 Task: Look for space in Kissidougou, Guinea from 1st June, 2023 to 9th June, 2023 for 6 adults in price range Rs.6000 to Rs.12000. Place can be entire place with 3 bedrooms having 3 beds and 3 bathrooms. Property type can be house, flat, guest house. Booking option can be shelf check-in. Required host language is English.
Action: Mouse moved to (566, 75)
Screenshot: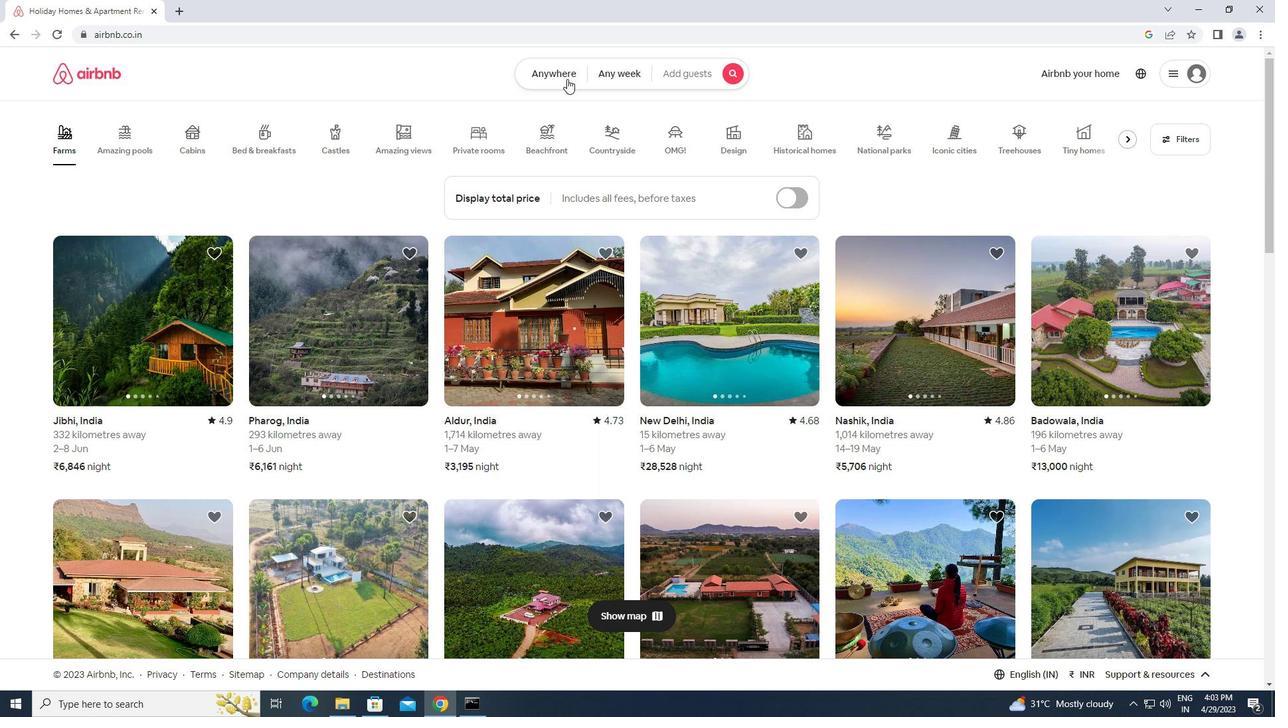 
Action: Mouse pressed left at (566, 75)
Screenshot: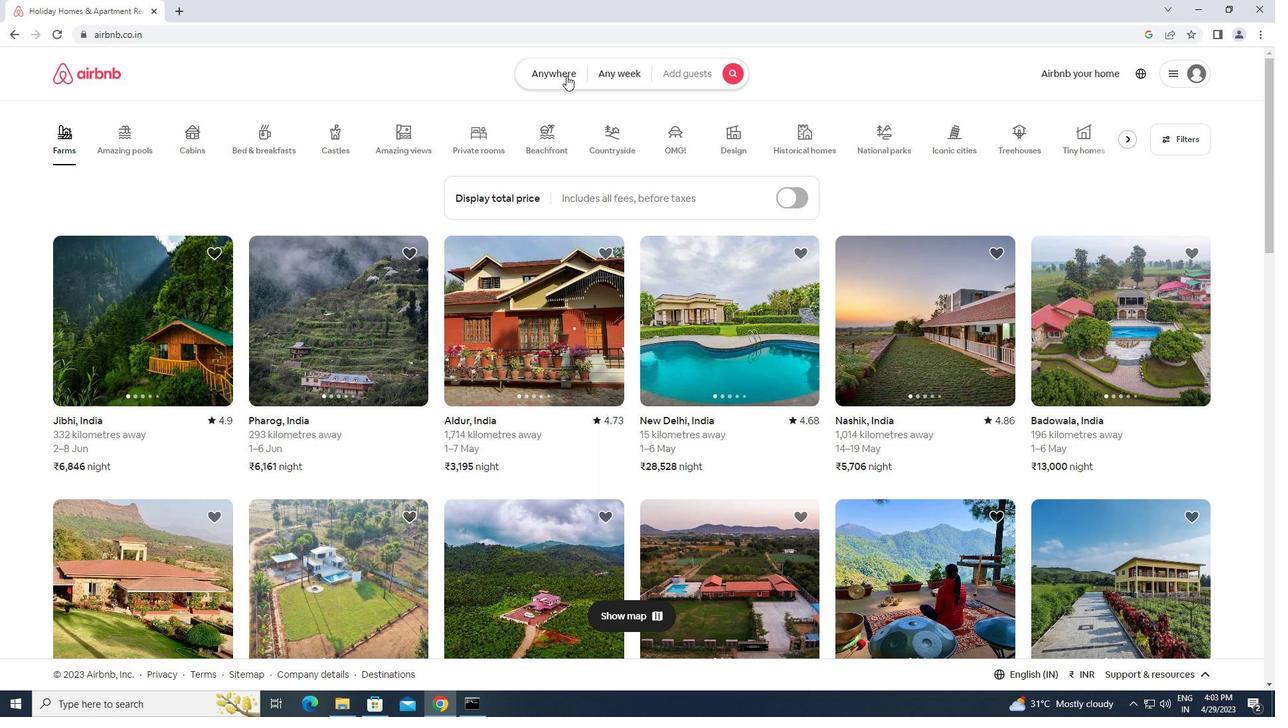 
Action: Mouse moved to (540, 112)
Screenshot: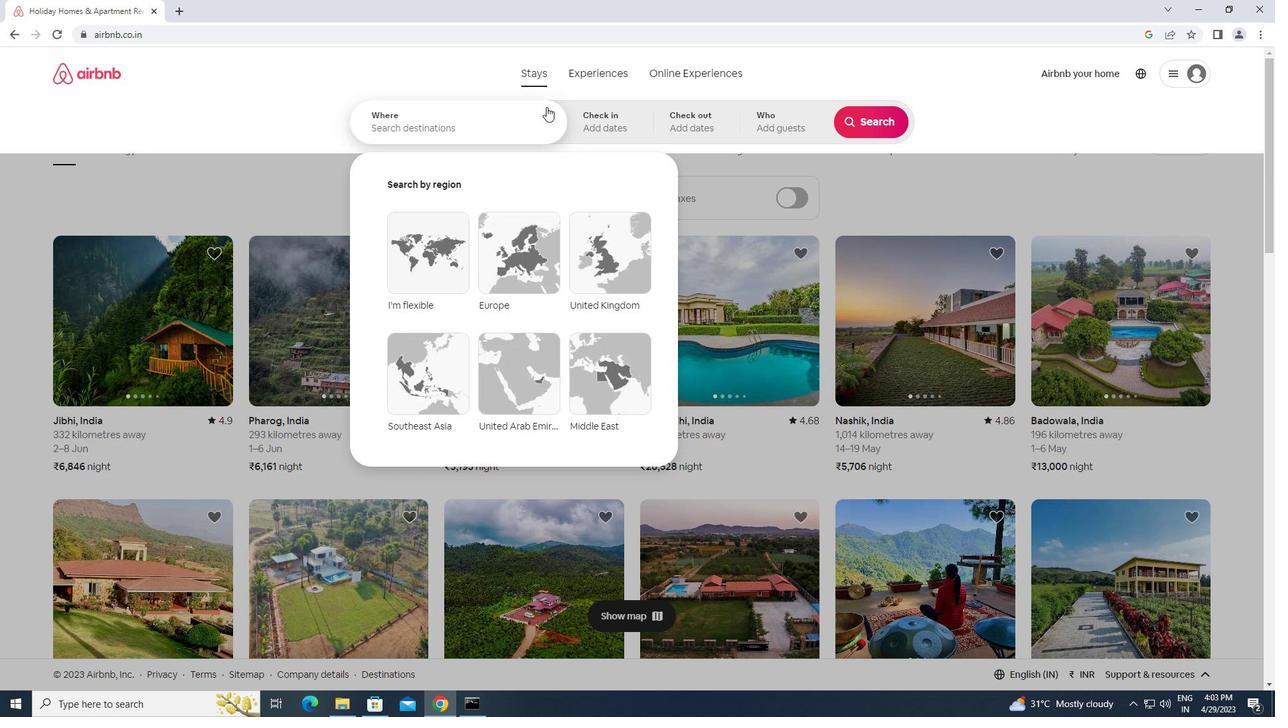 
Action: Mouse pressed left at (540, 112)
Screenshot: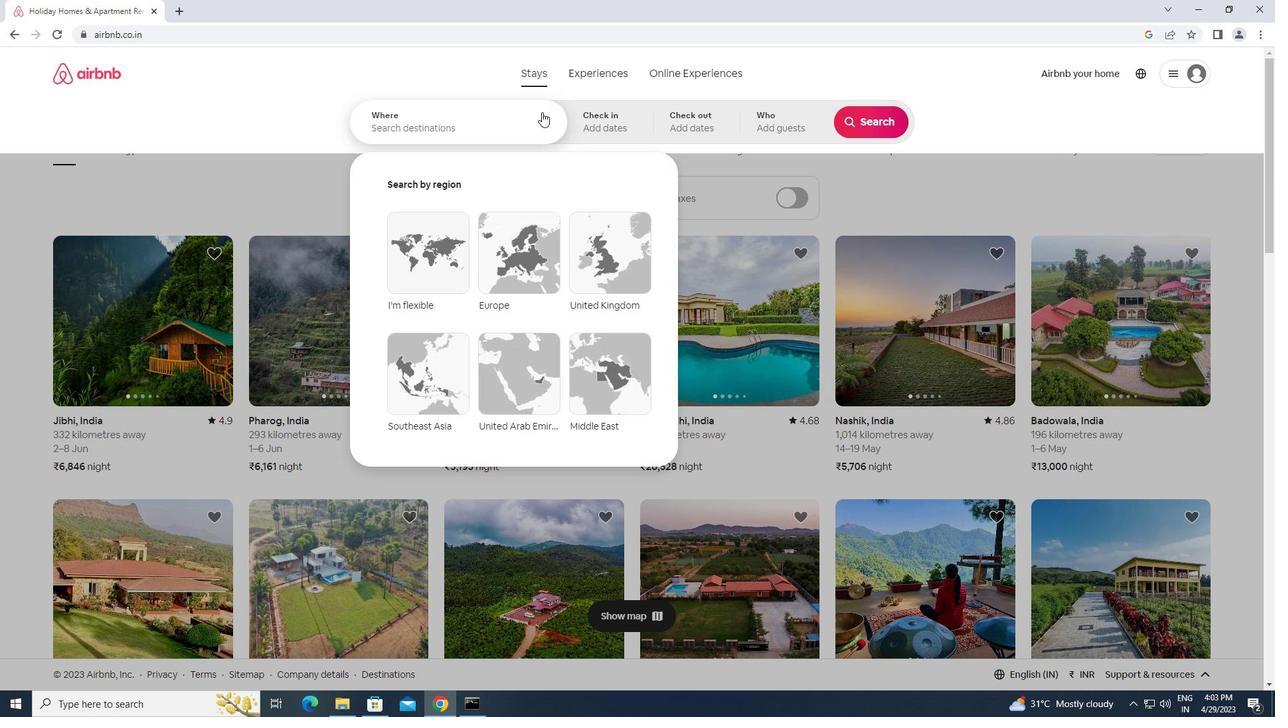 
Action: Key pressed k<Key.caps_lock>issidougou,<Key.space><Key.caps_lock>g<Key.caps_lock>uinea<Key.enter>
Screenshot: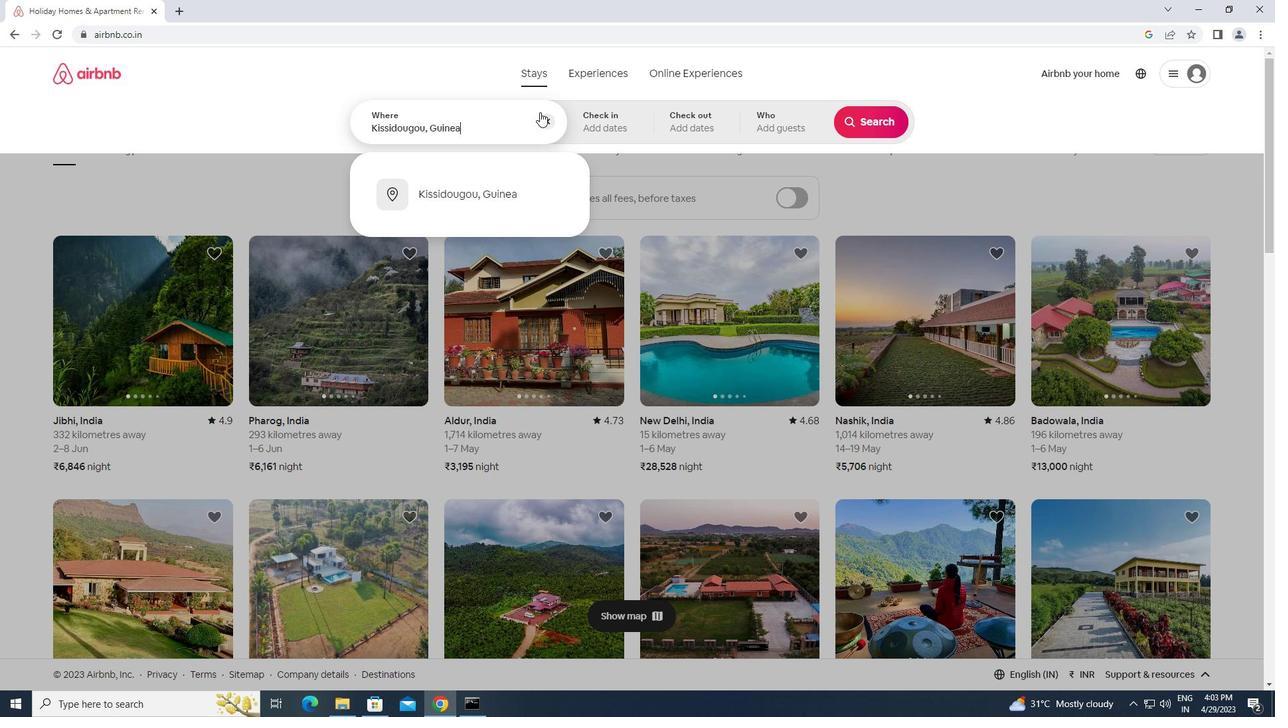 
Action: Mouse moved to (869, 225)
Screenshot: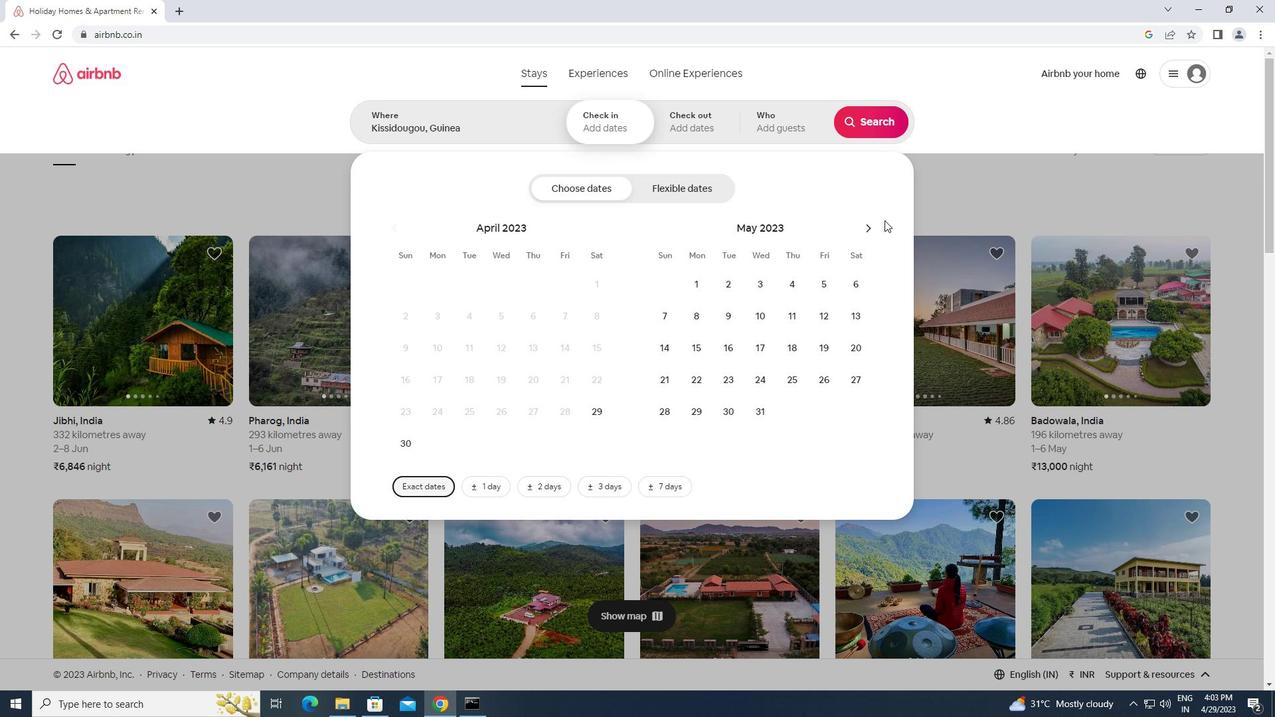 
Action: Mouse pressed left at (869, 225)
Screenshot: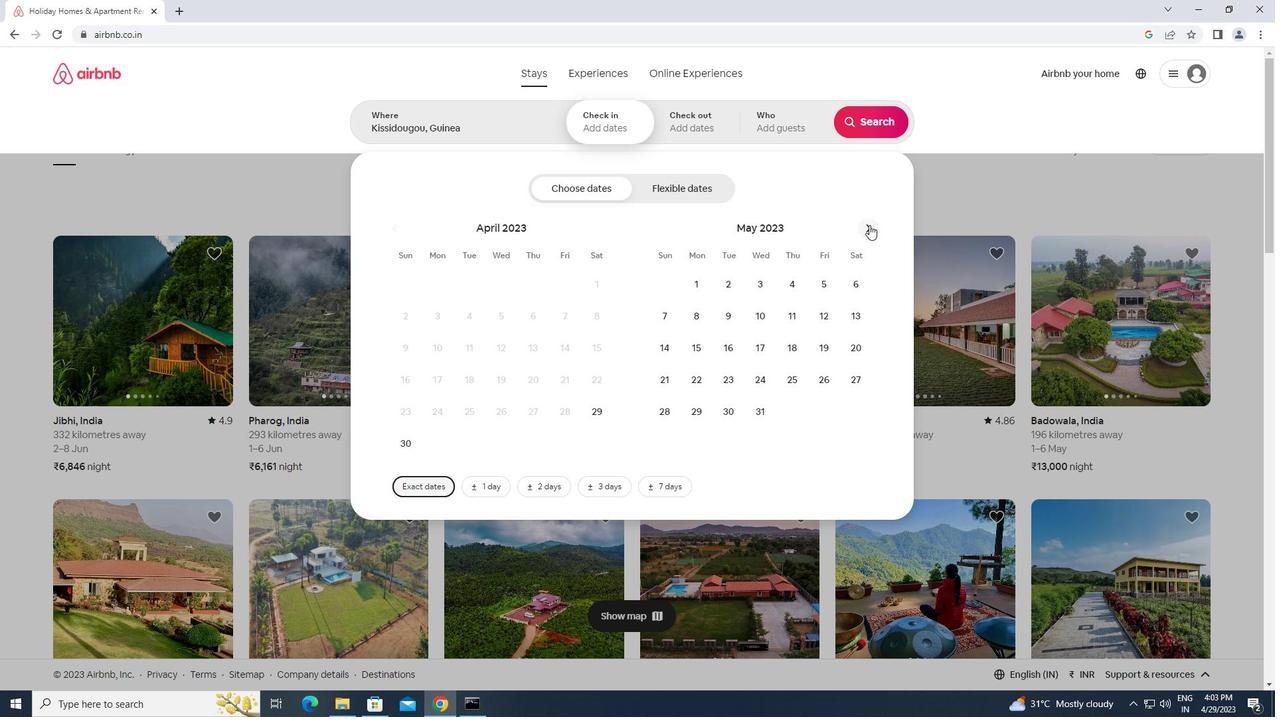 
Action: Mouse moved to (792, 276)
Screenshot: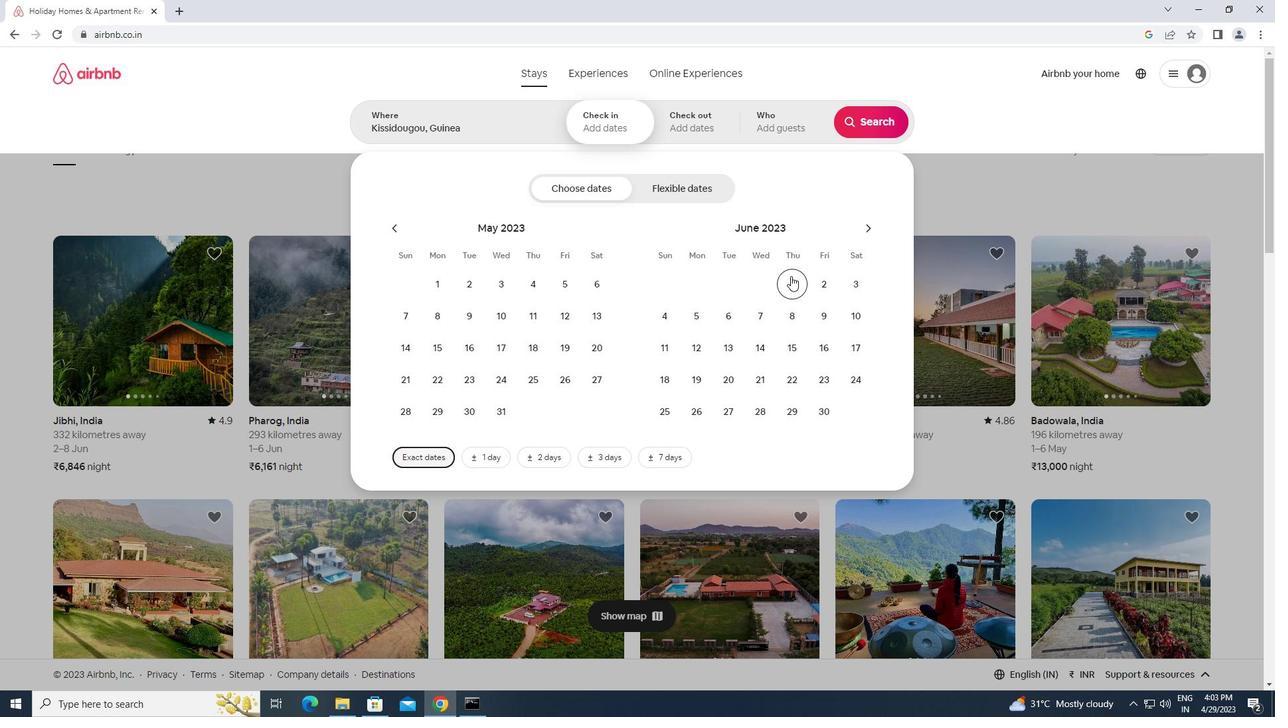 
Action: Mouse pressed left at (792, 276)
Screenshot: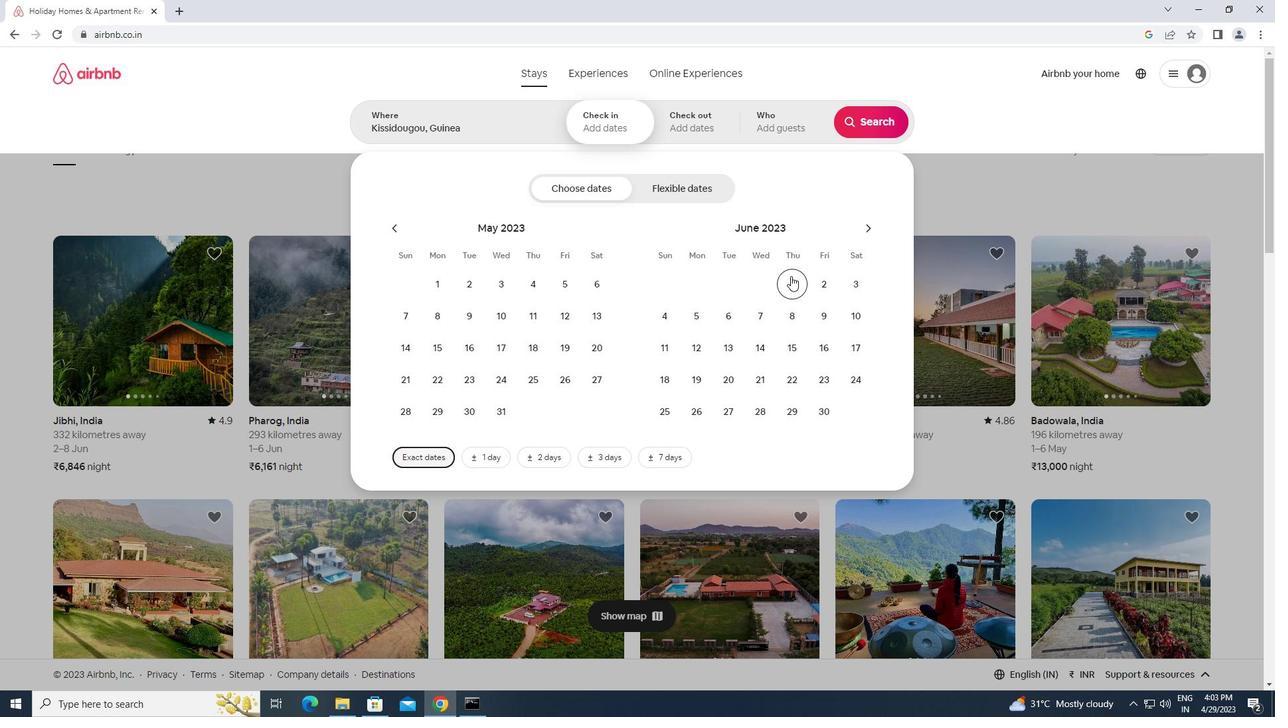 
Action: Mouse moved to (827, 316)
Screenshot: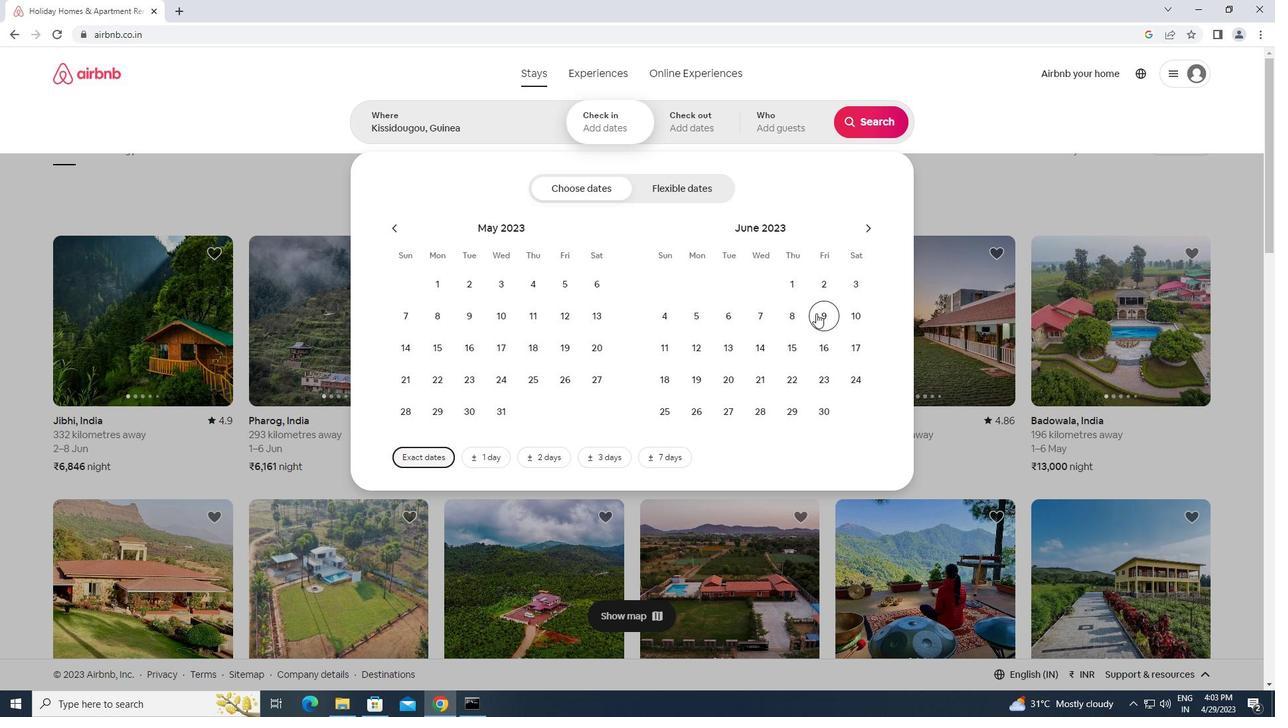 
Action: Mouse pressed left at (827, 316)
Screenshot: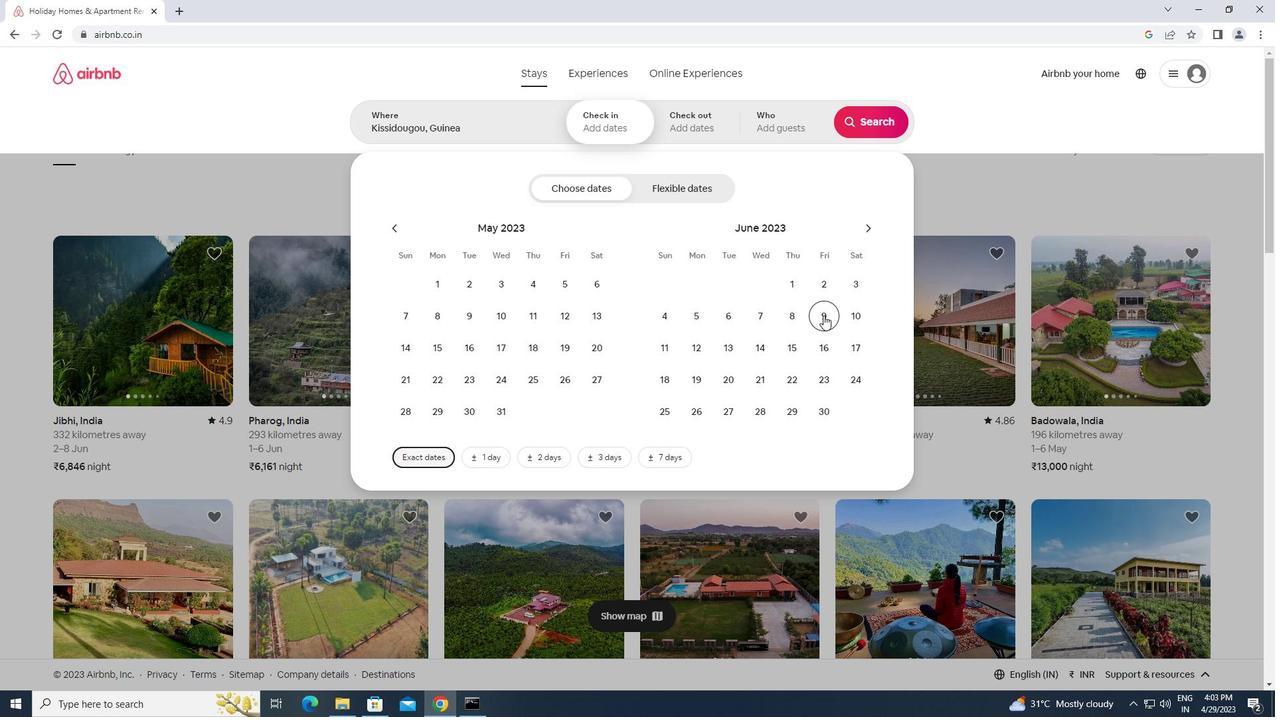 
Action: Mouse moved to (800, 279)
Screenshot: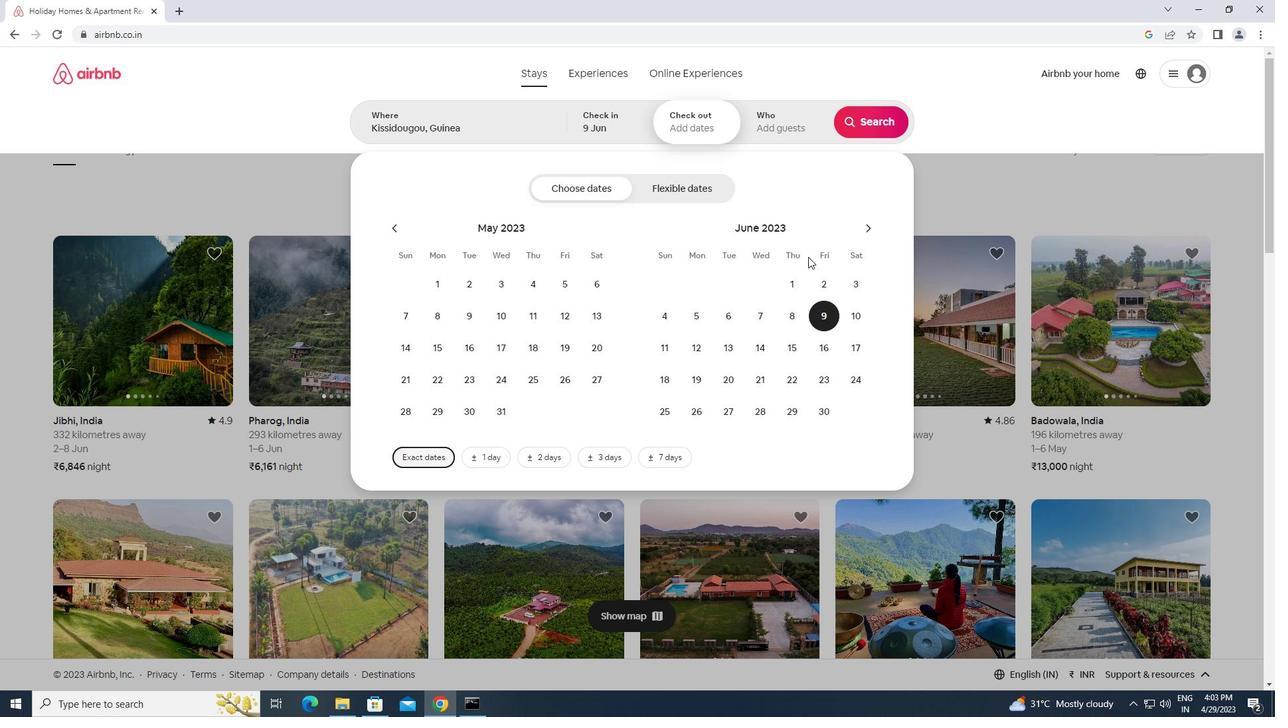 
Action: Mouse pressed left at (800, 279)
Screenshot: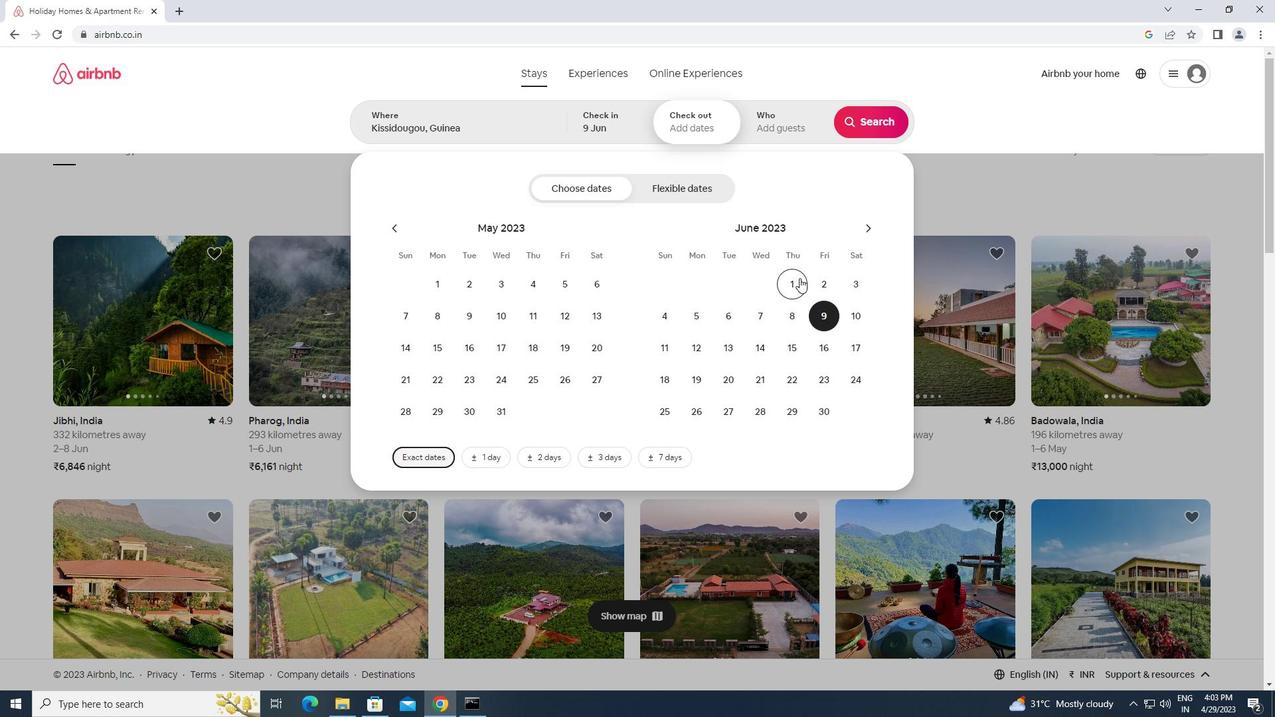 
Action: Mouse moved to (818, 318)
Screenshot: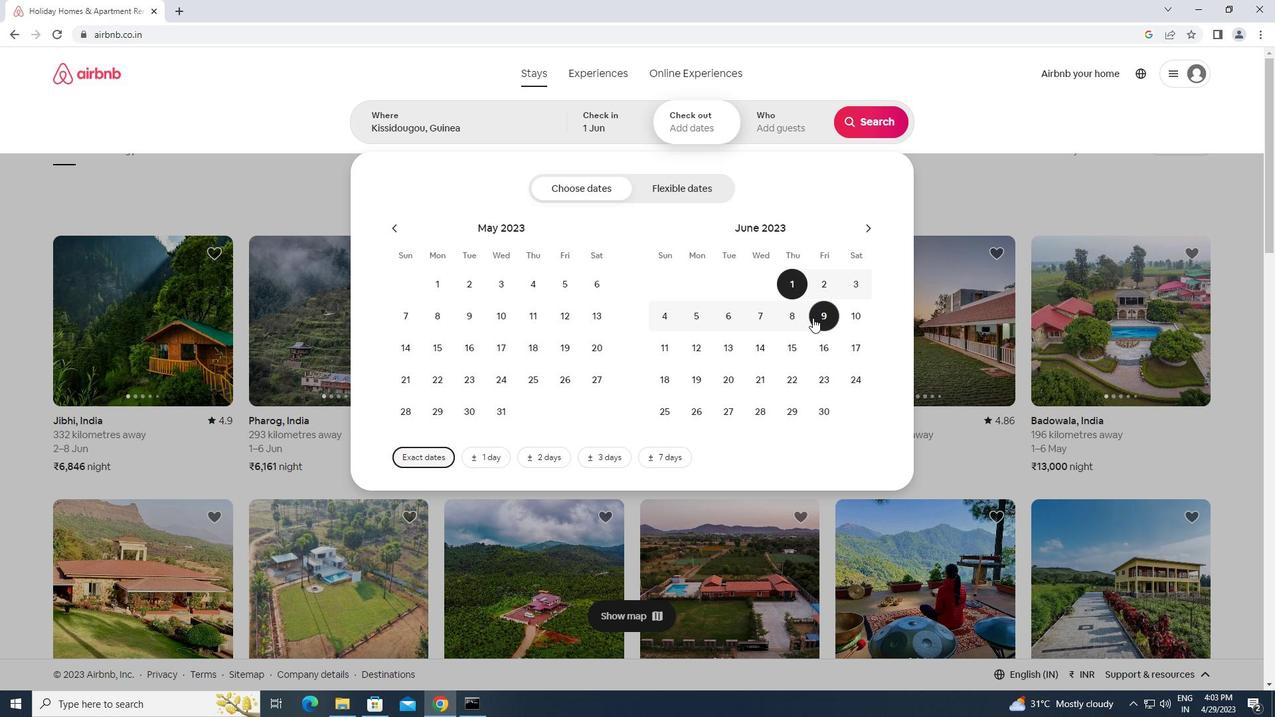 
Action: Mouse pressed left at (818, 318)
Screenshot: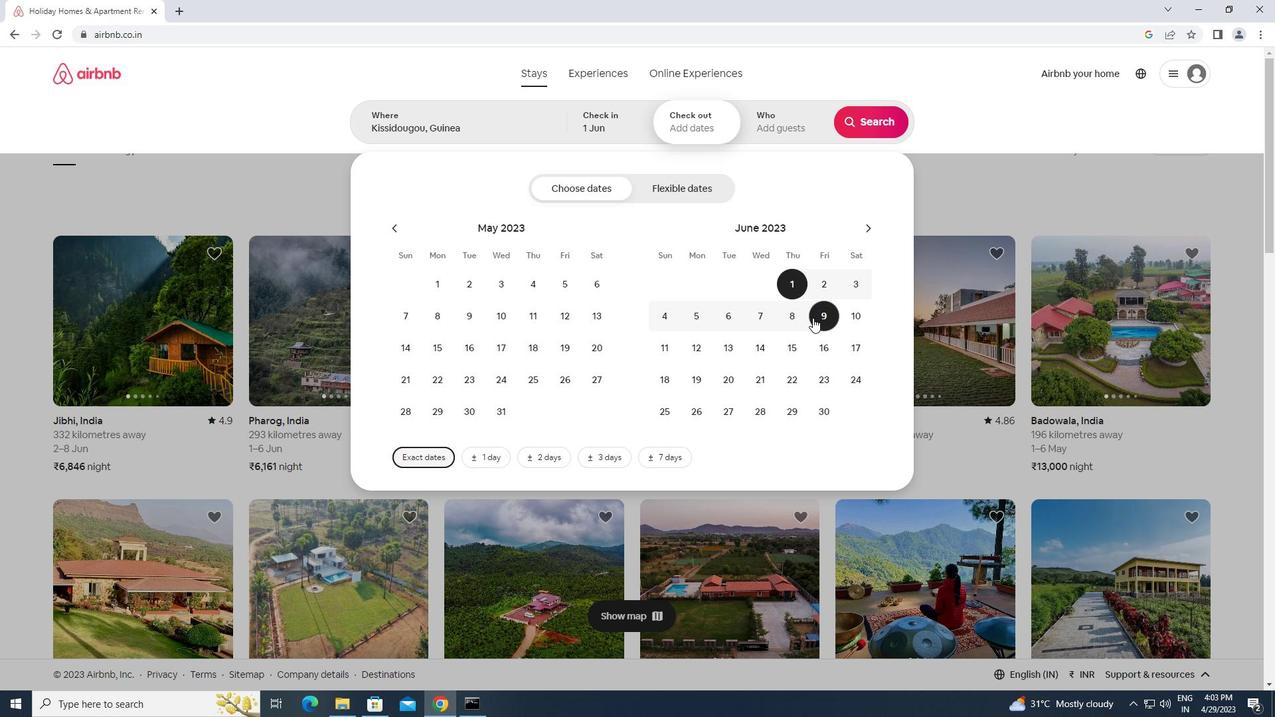 
Action: Mouse moved to (802, 126)
Screenshot: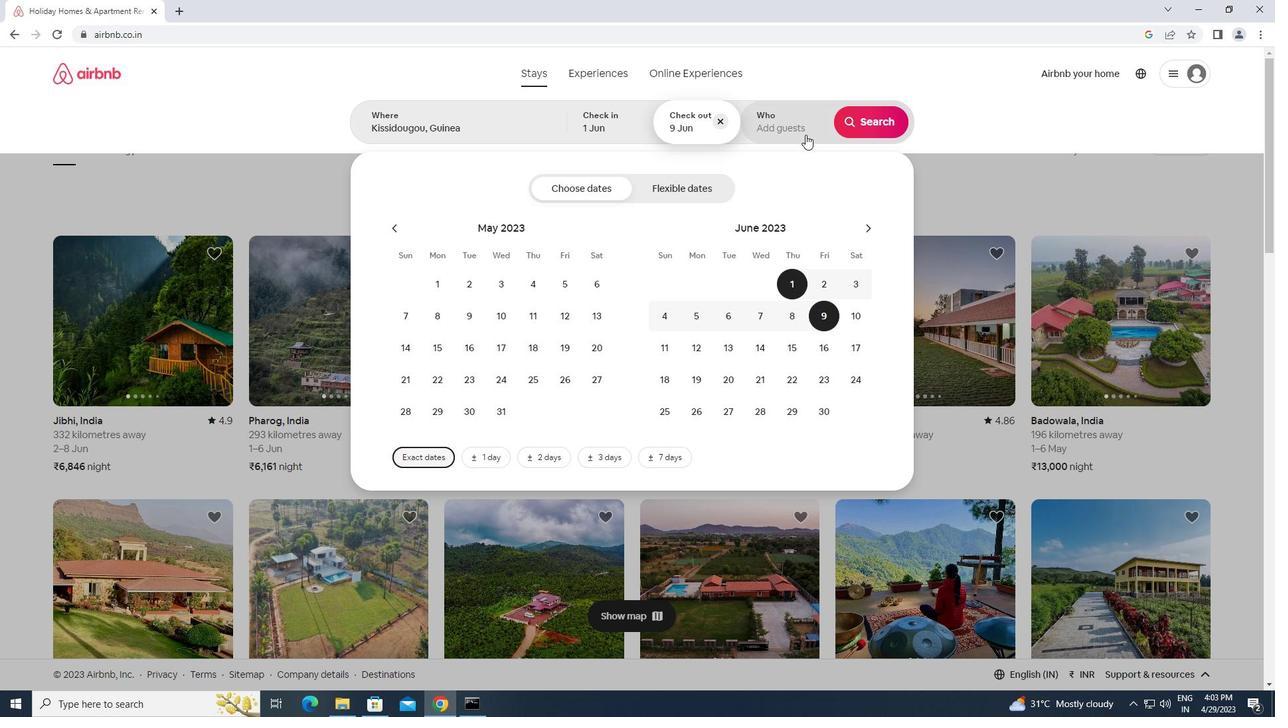 
Action: Mouse pressed left at (802, 126)
Screenshot: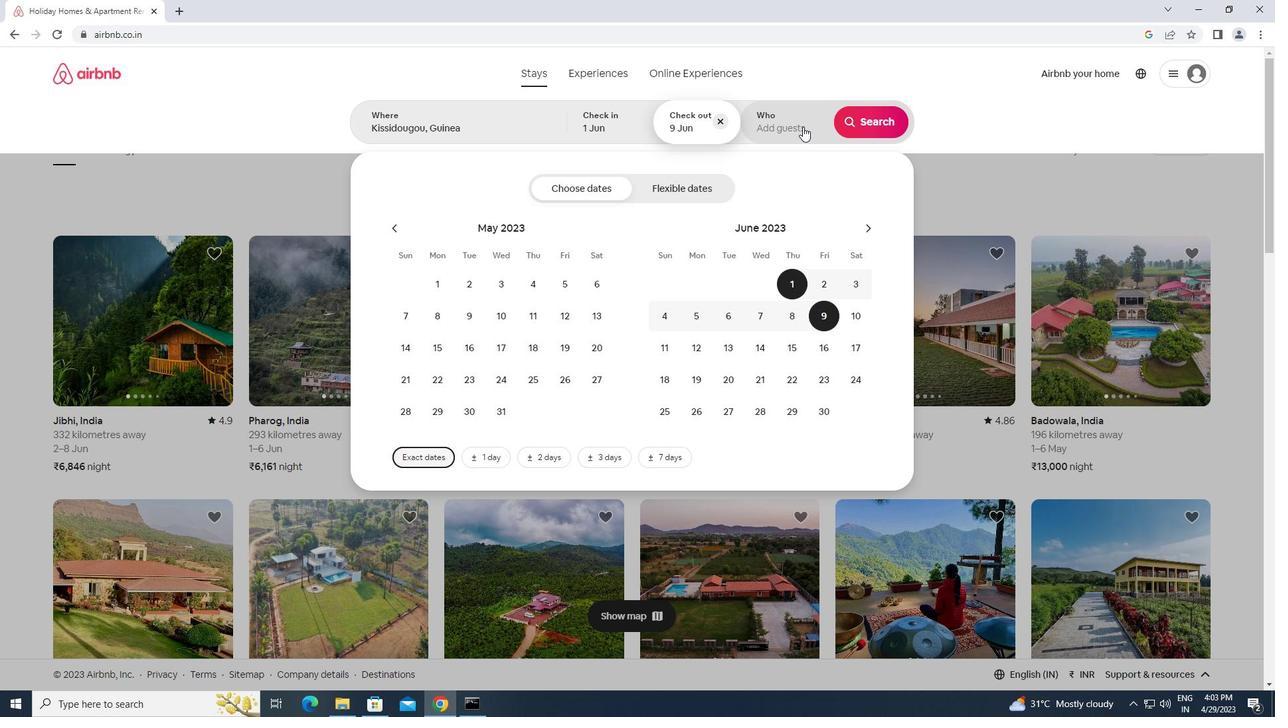 
Action: Mouse moved to (881, 192)
Screenshot: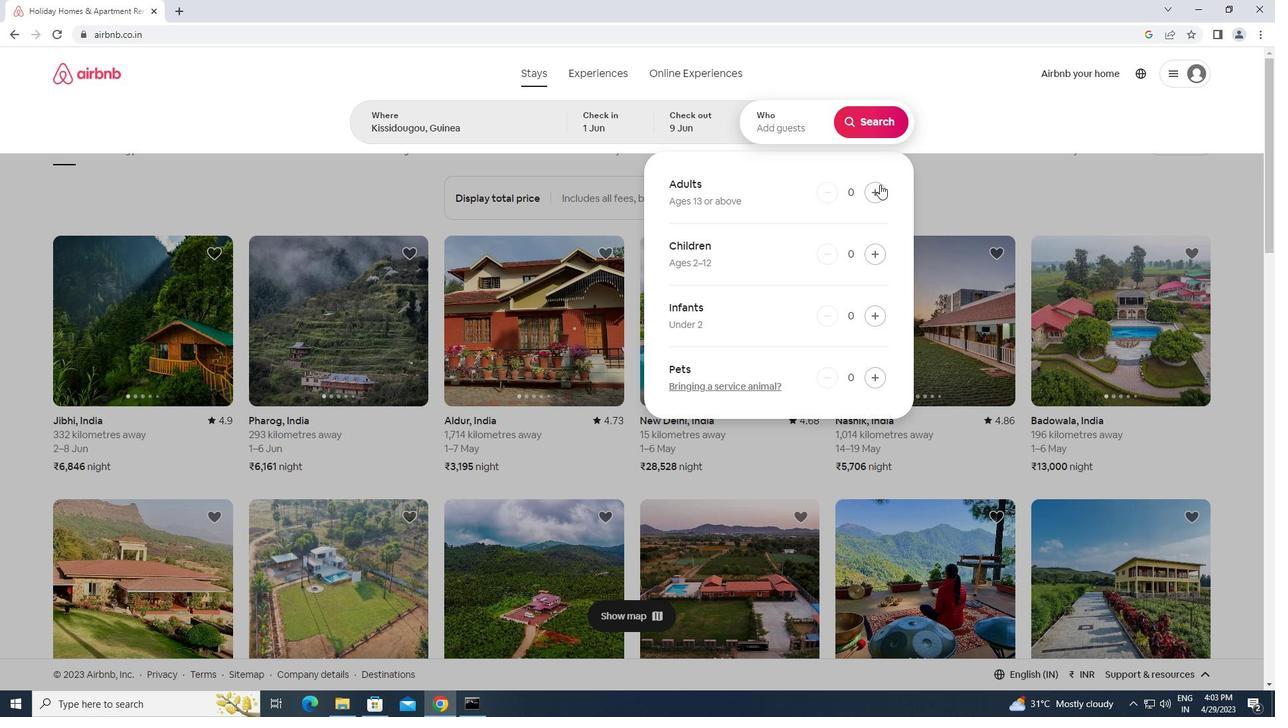 
Action: Mouse pressed left at (881, 192)
Screenshot: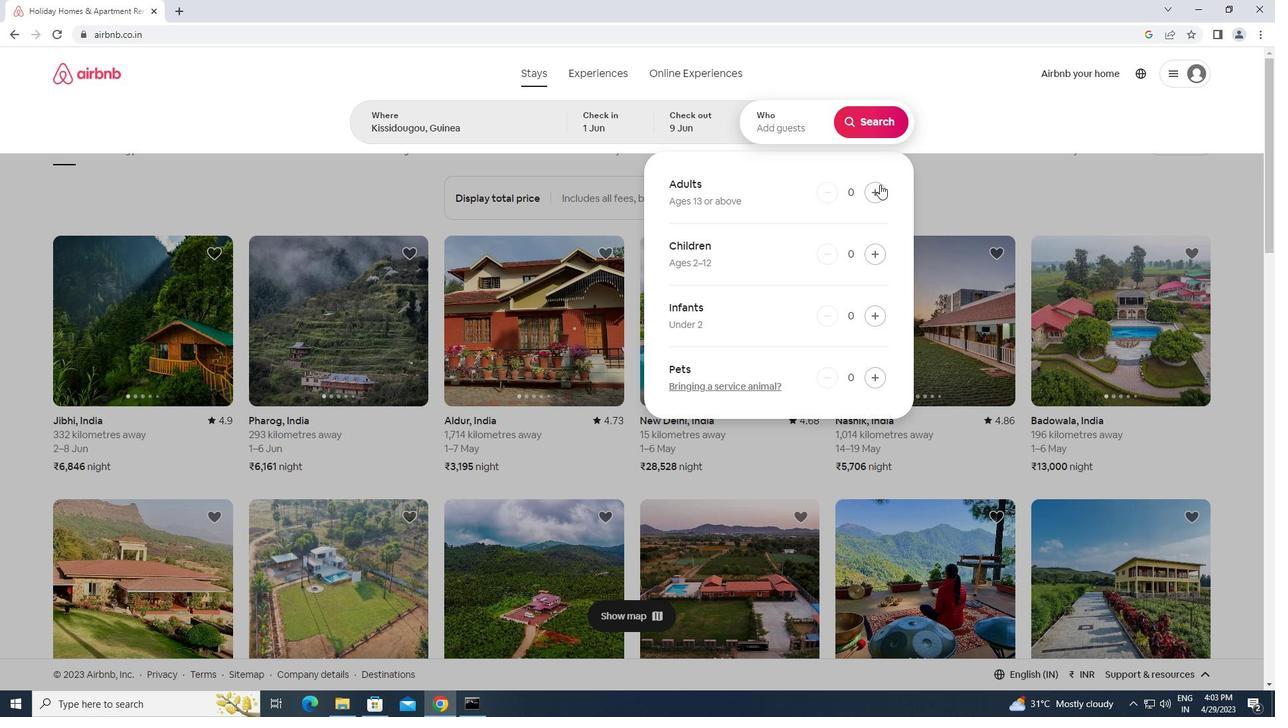 
Action: Mouse pressed left at (881, 192)
Screenshot: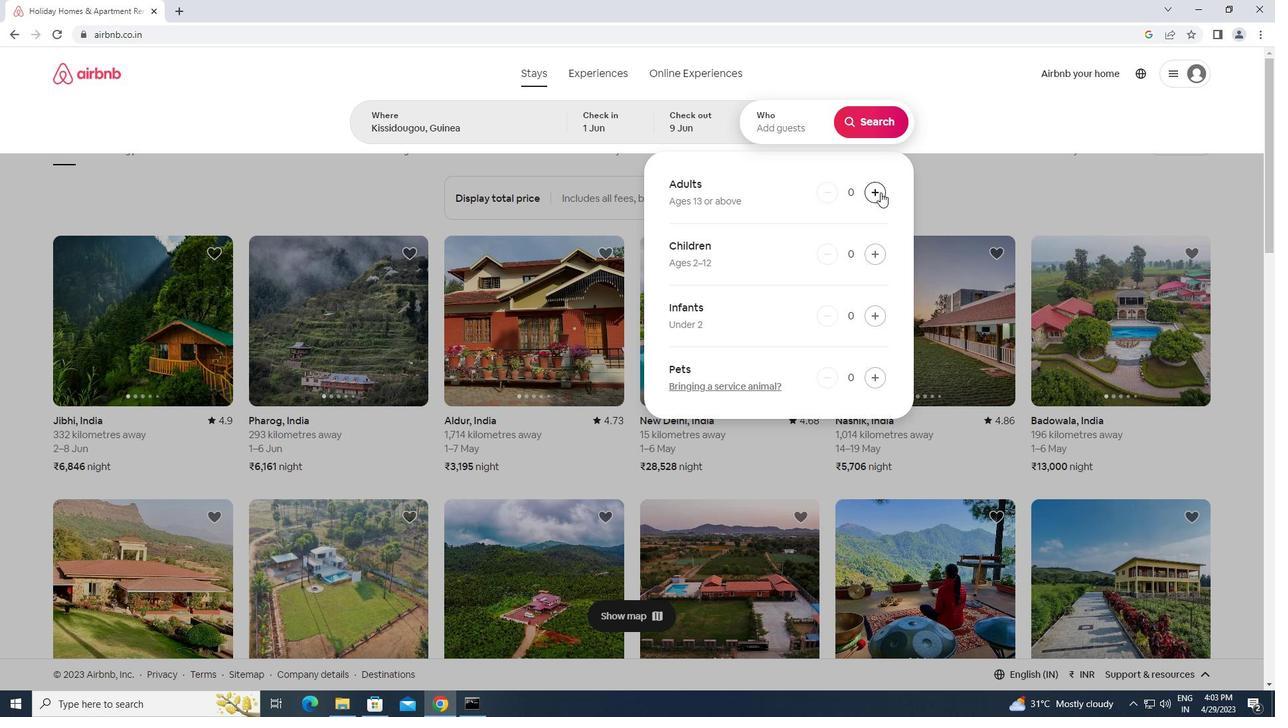 
Action: Mouse moved to (881, 193)
Screenshot: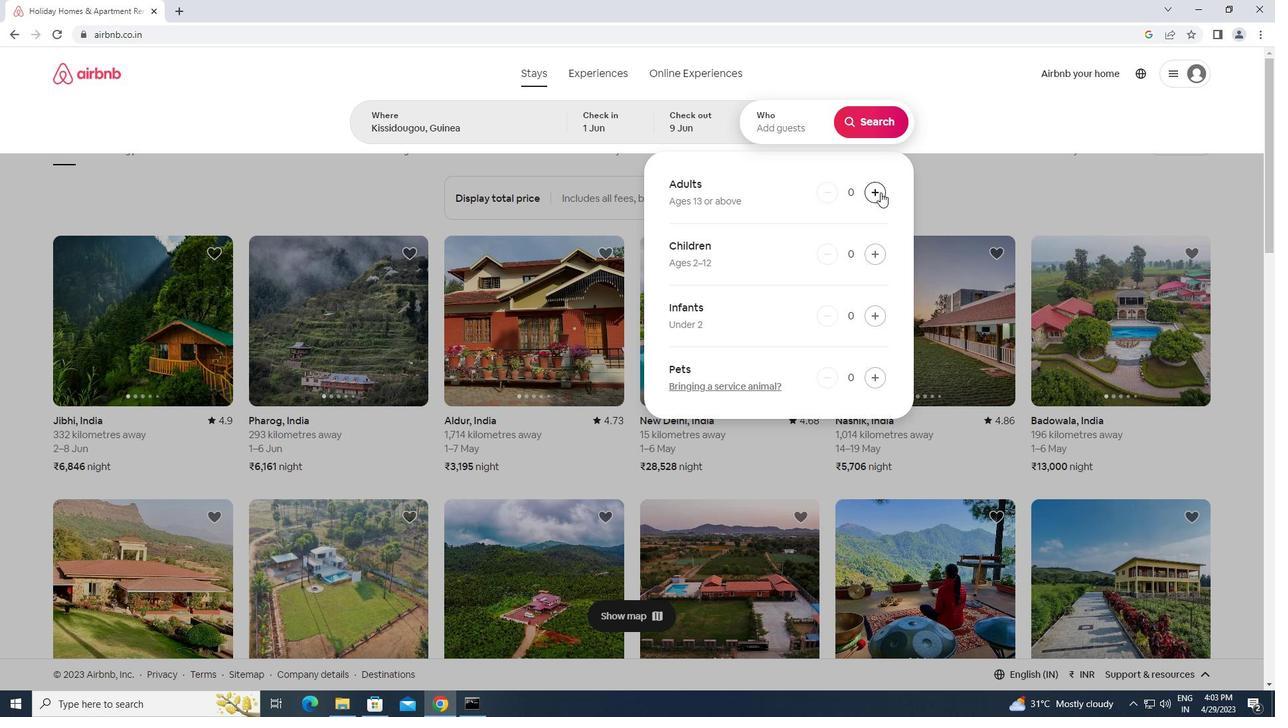 
Action: Mouse pressed left at (881, 193)
Screenshot: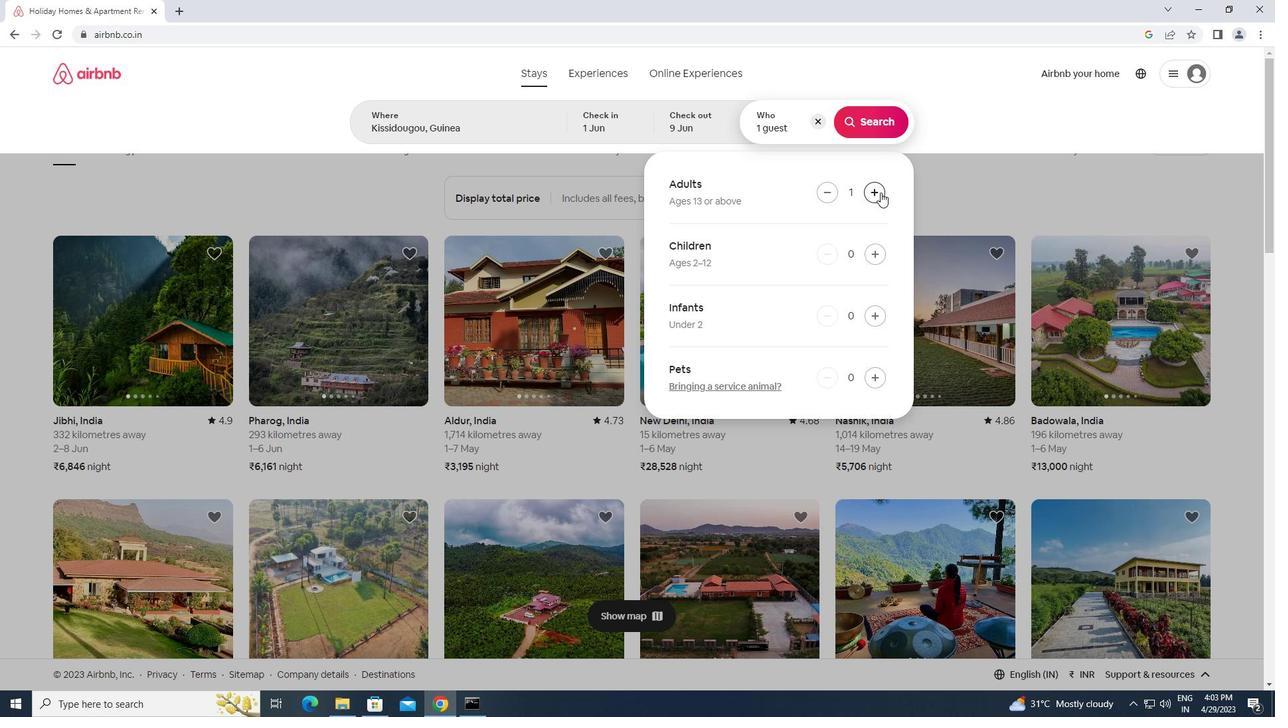 
Action: Mouse pressed left at (881, 193)
Screenshot: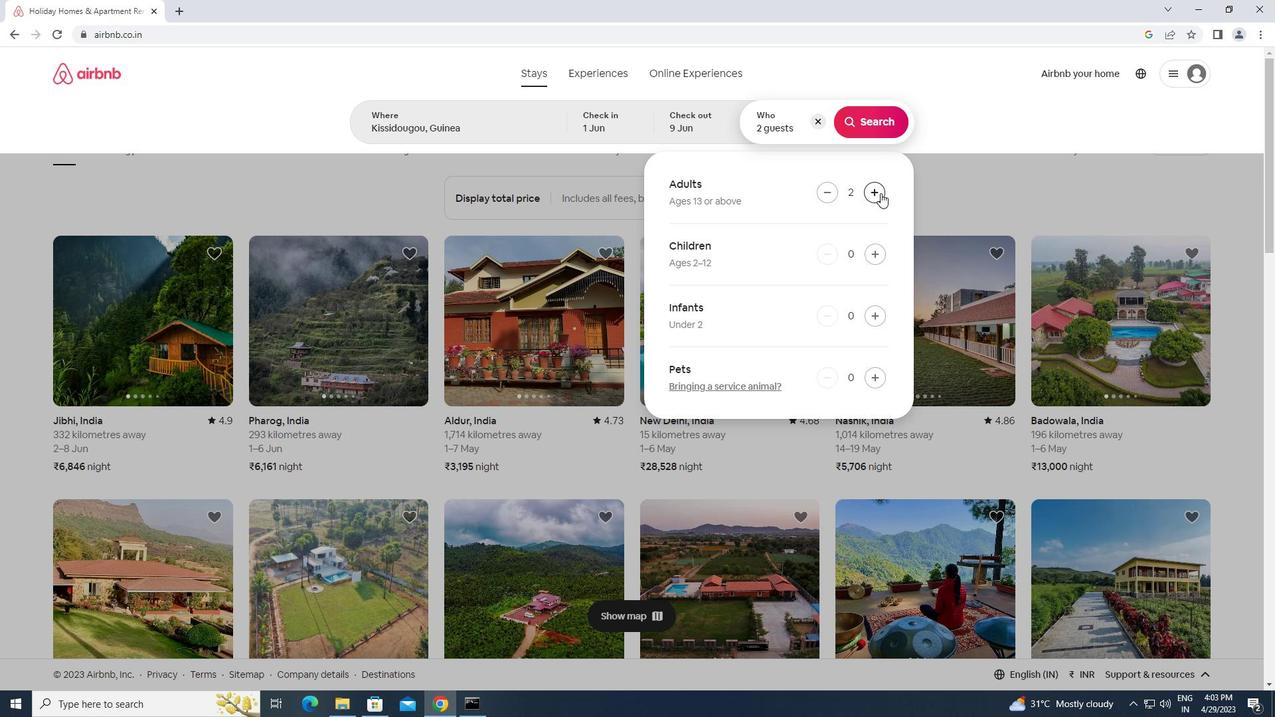 
Action: Mouse pressed left at (881, 193)
Screenshot: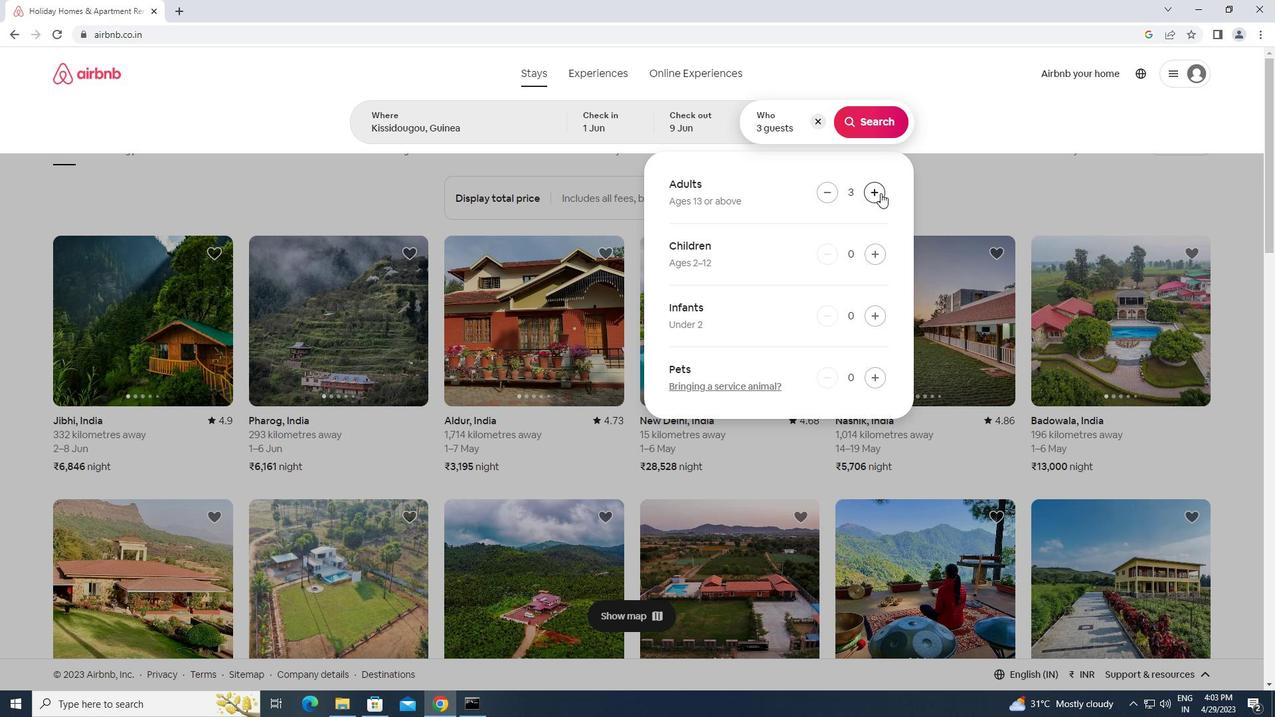 
Action: Mouse pressed left at (881, 193)
Screenshot: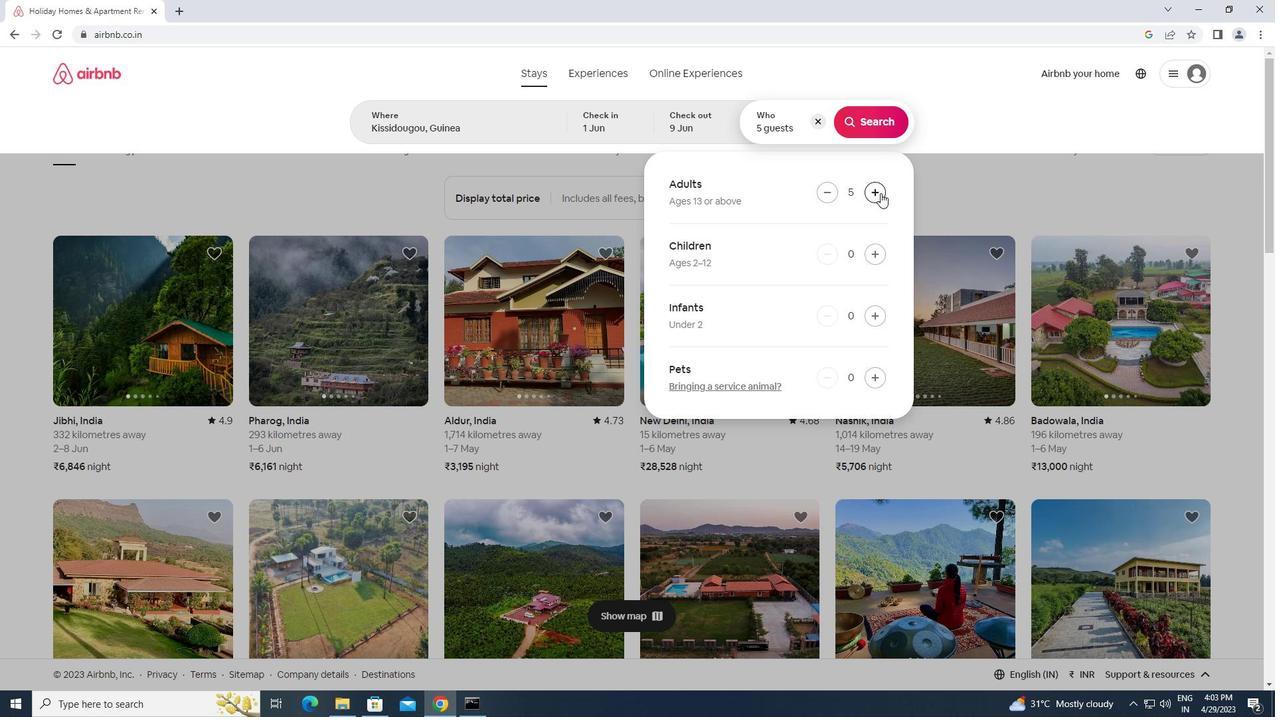 
Action: Mouse moved to (870, 129)
Screenshot: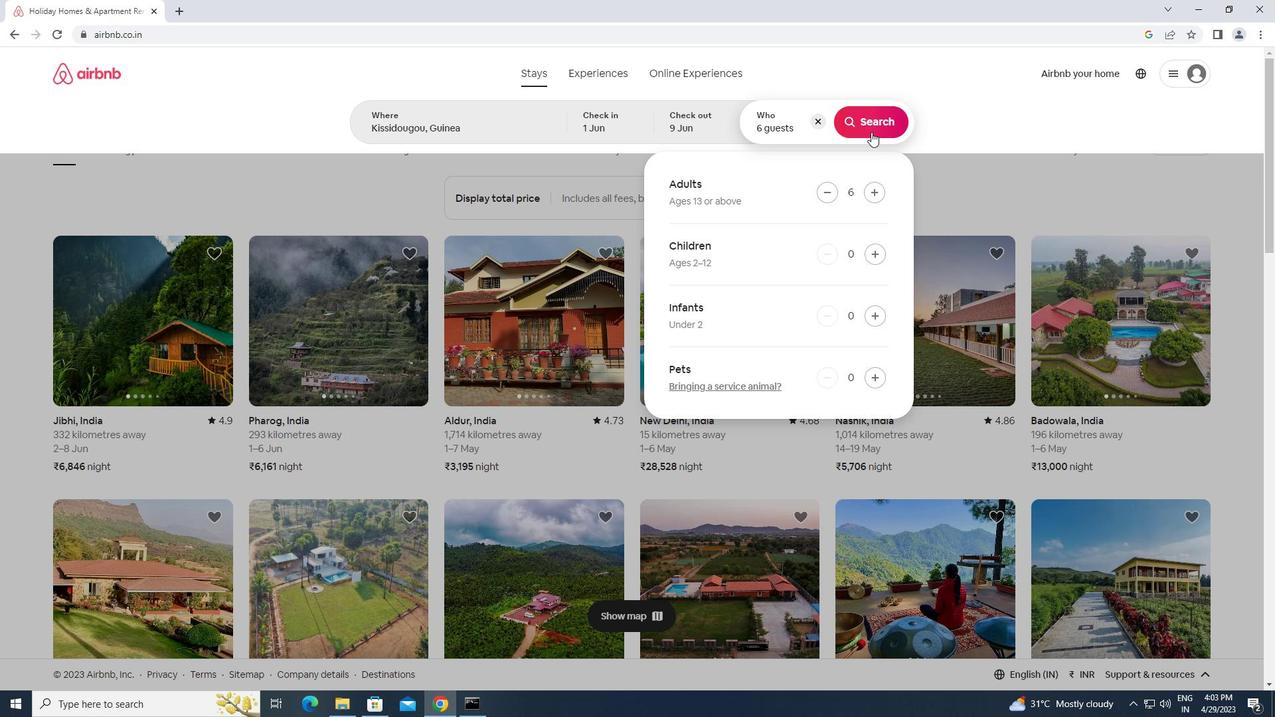 
Action: Mouse pressed left at (870, 129)
Screenshot: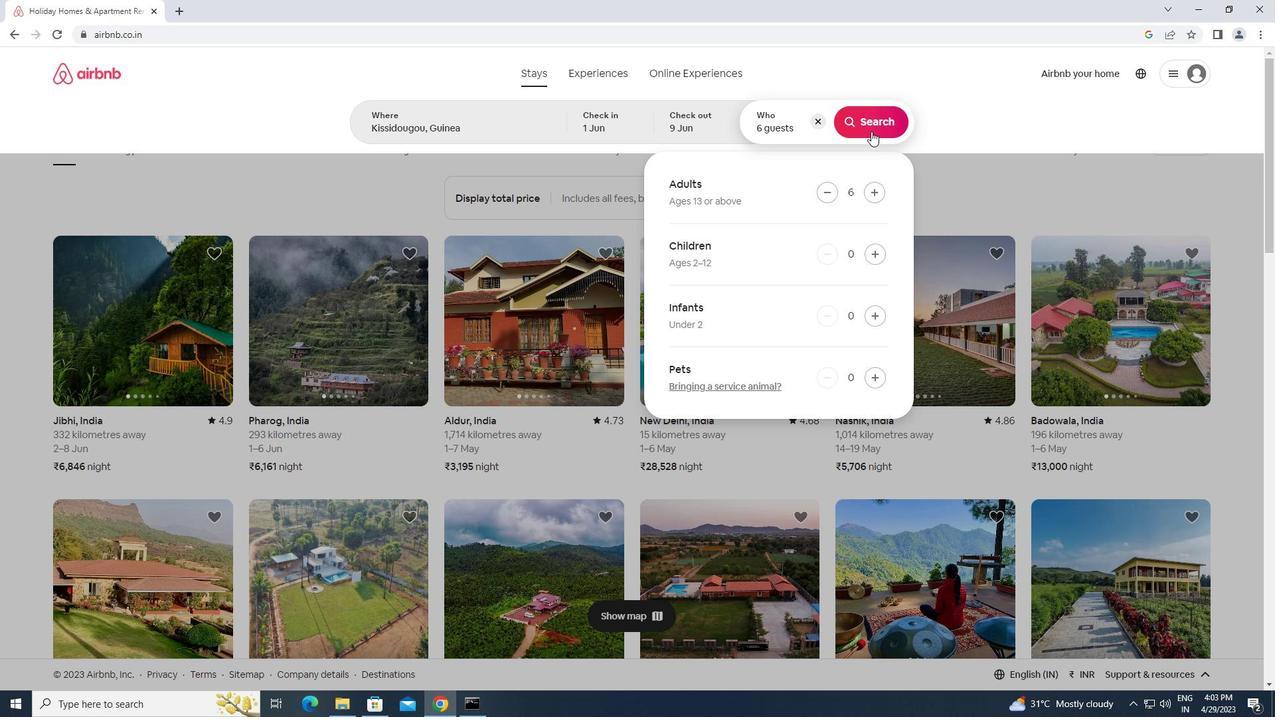 
Action: Mouse moved to (1199, 126)
Screenshot: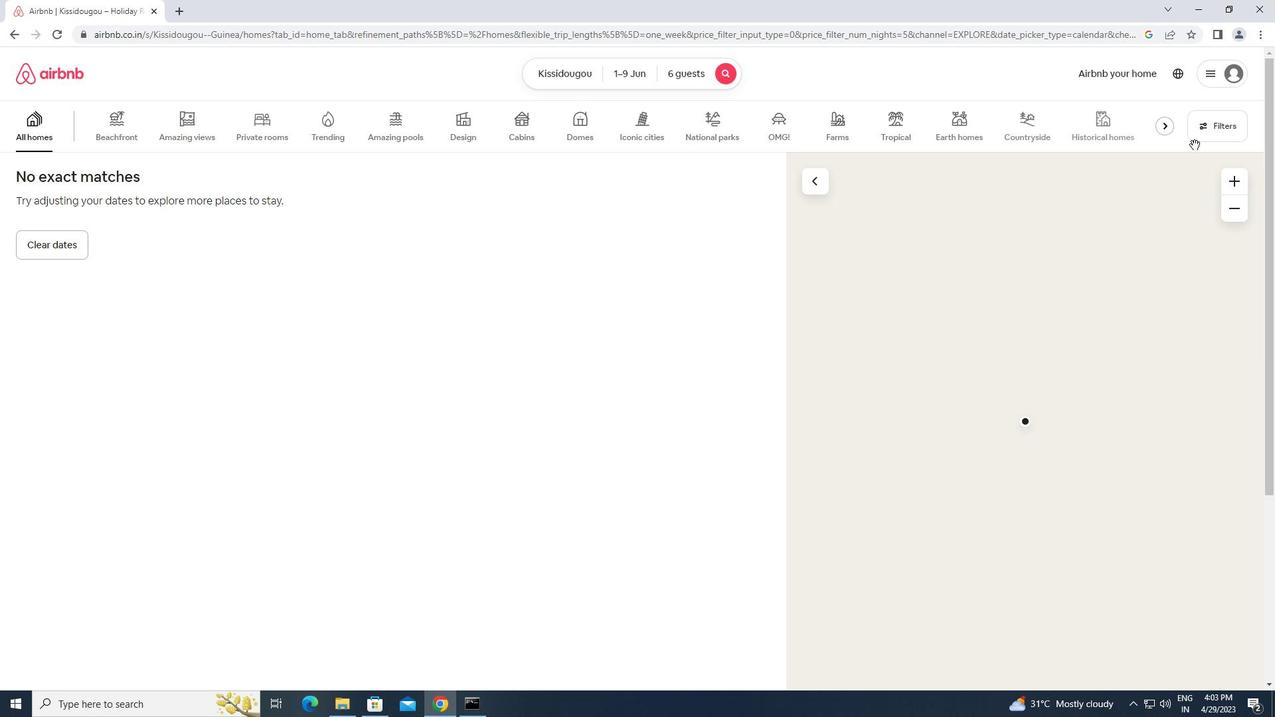 
Action: Mouse pressed left at (1199, 126)
Screenshot: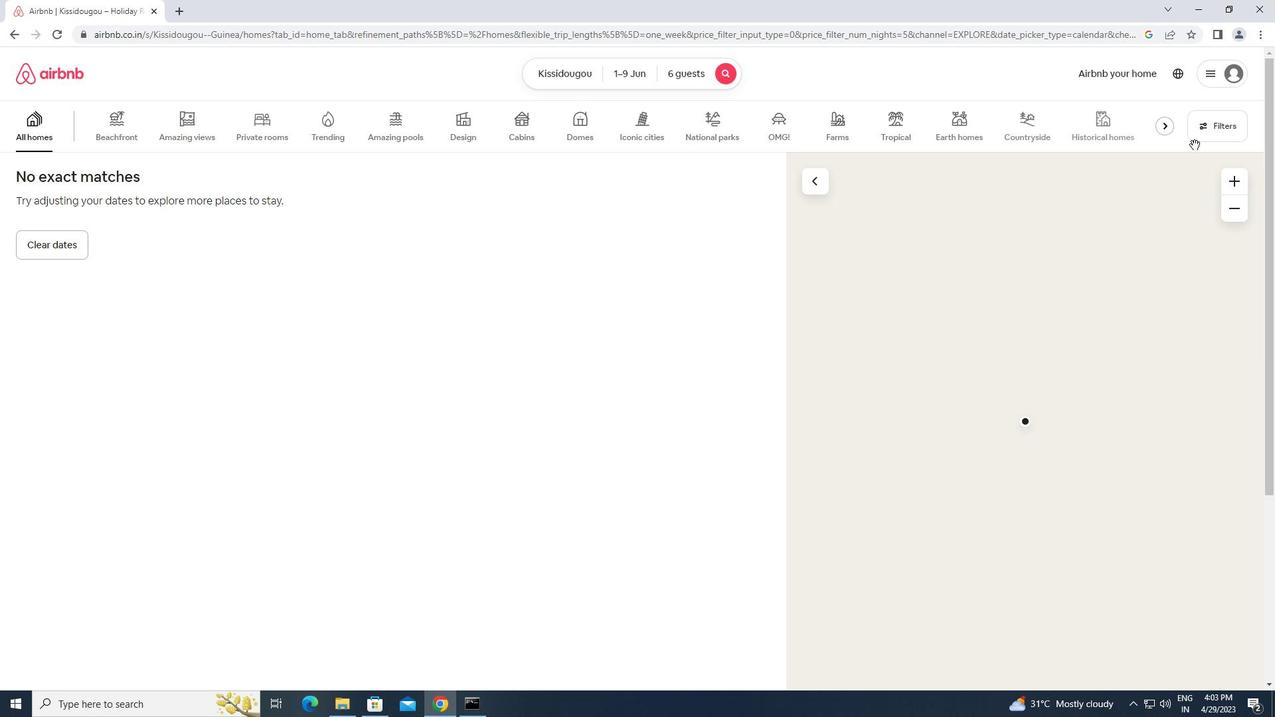 
Action: Mouse moved to (465, 207)
Screenshot: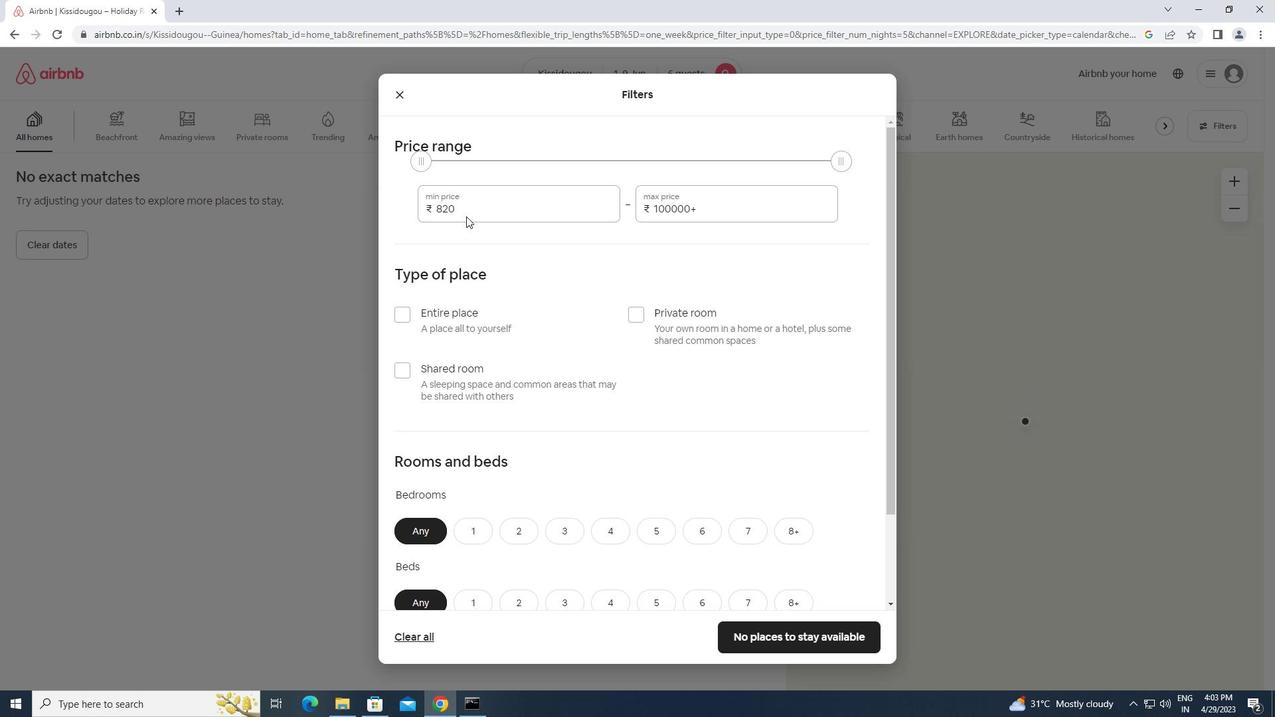 
Action: Mouse pressed left at (465, 207)
Screenshot: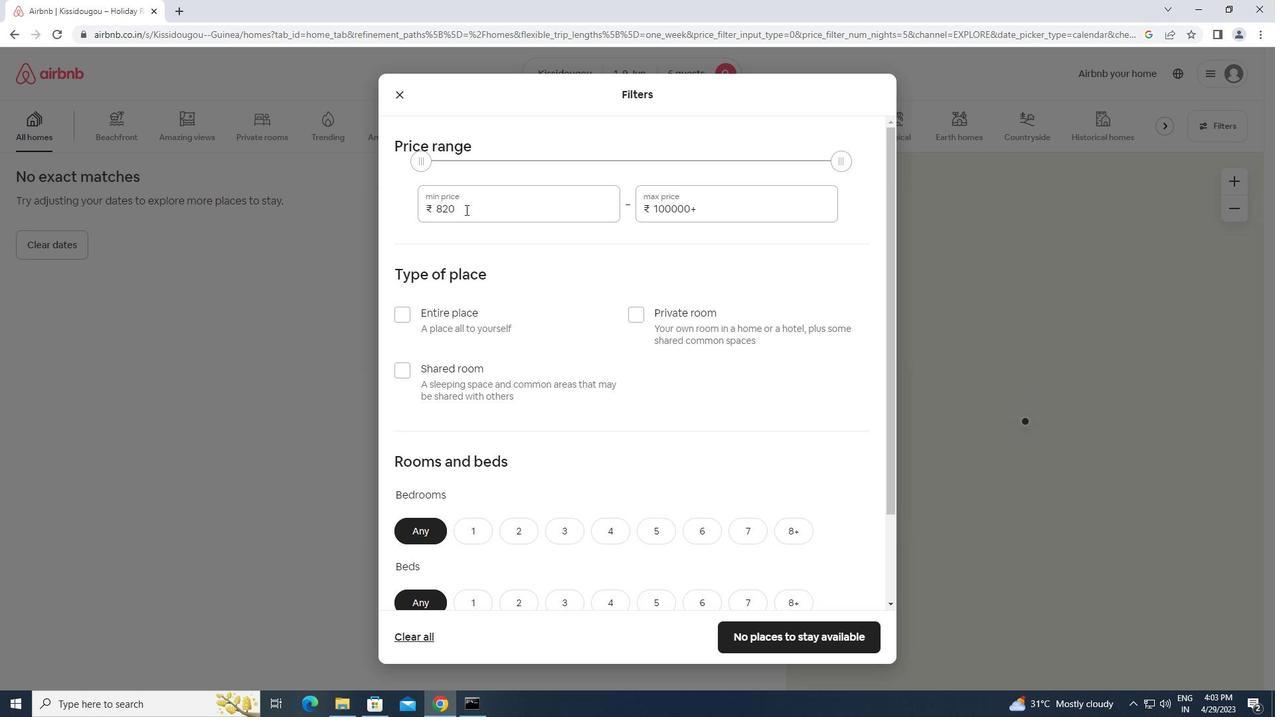 
Action: Mouse moved to (416, 212)
Screenshot: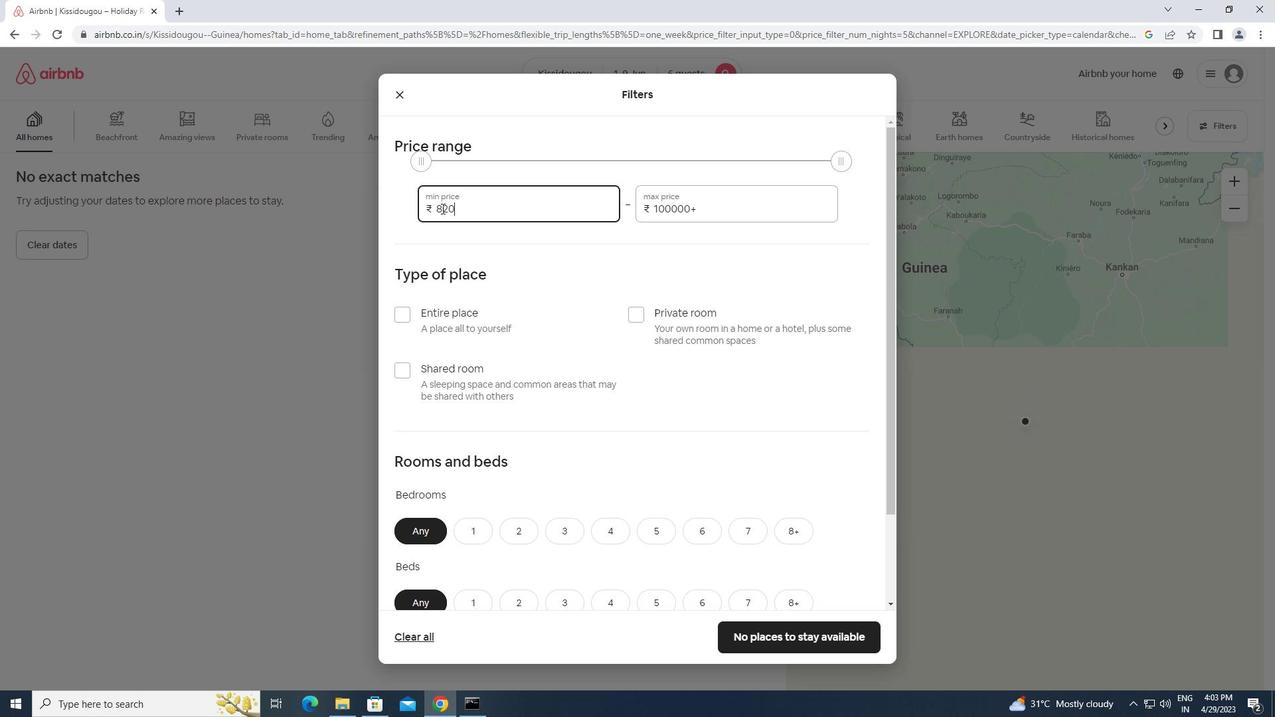 
Action: Key pressed 6000<Key.tab><Key.backspace><Key.backspace><Key.backspace><Key.backspace><Key.backspace><Key.backspace><Key.backspace><Key.backspace><Key.backspace><Key.backspace><Key.backspace><Key.backspace><Key.backspace><Key.backspace><Key.backspace><Key.backspace><Key.backspace><Key.backspace><Key.backspace><Key.backspace><Key.backspace>12000
Screenshot: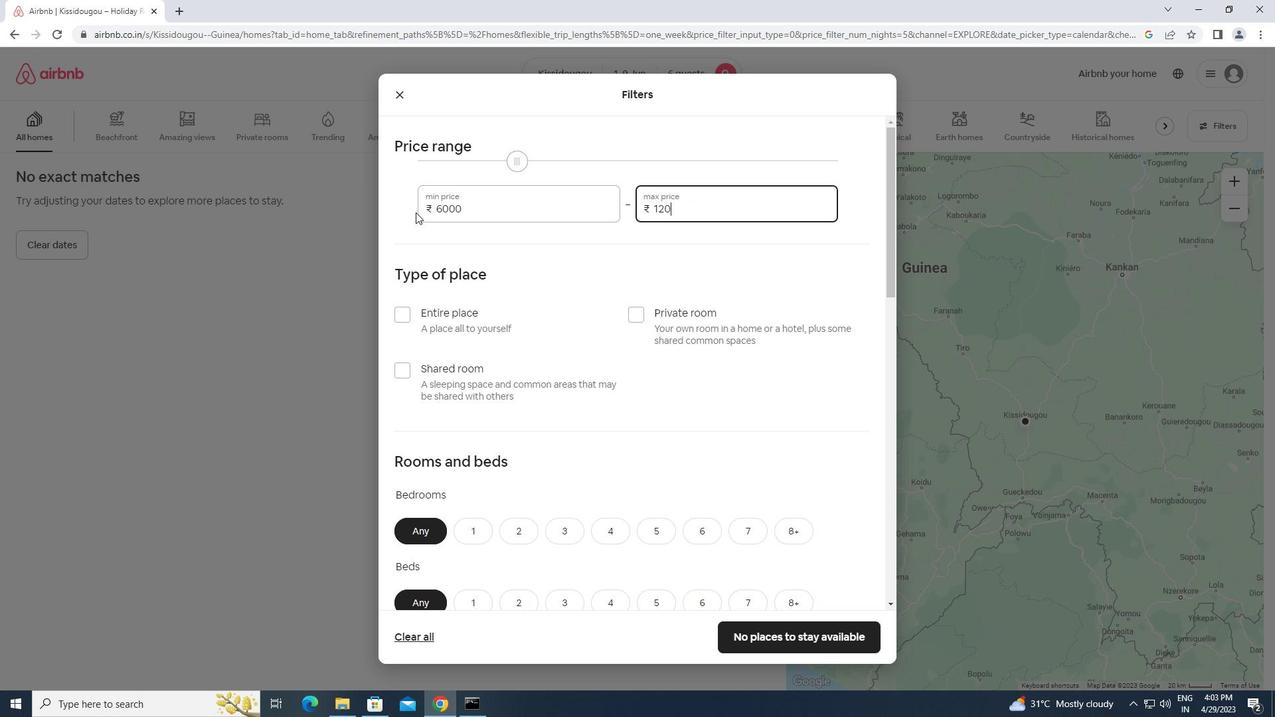 
Action: Mouse moved to (394, 312)
Screenshot: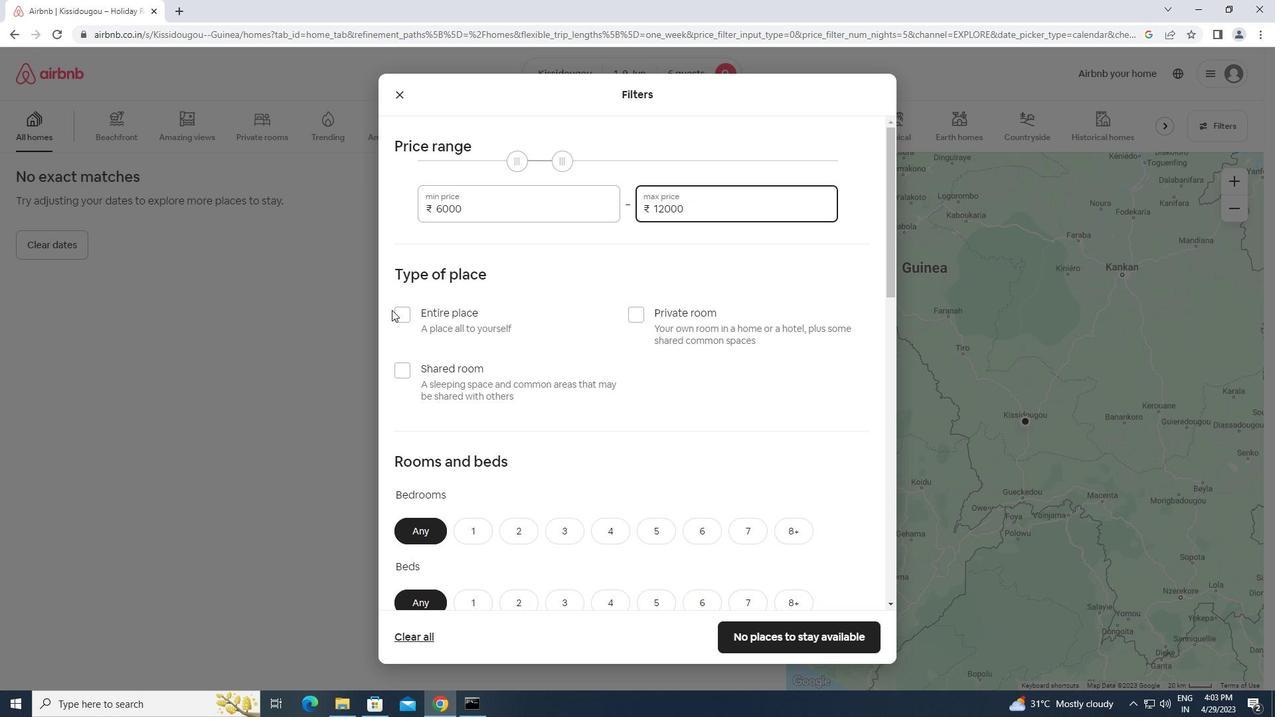 
Action: Mouse pressed left at (394, 312)
Screenshot: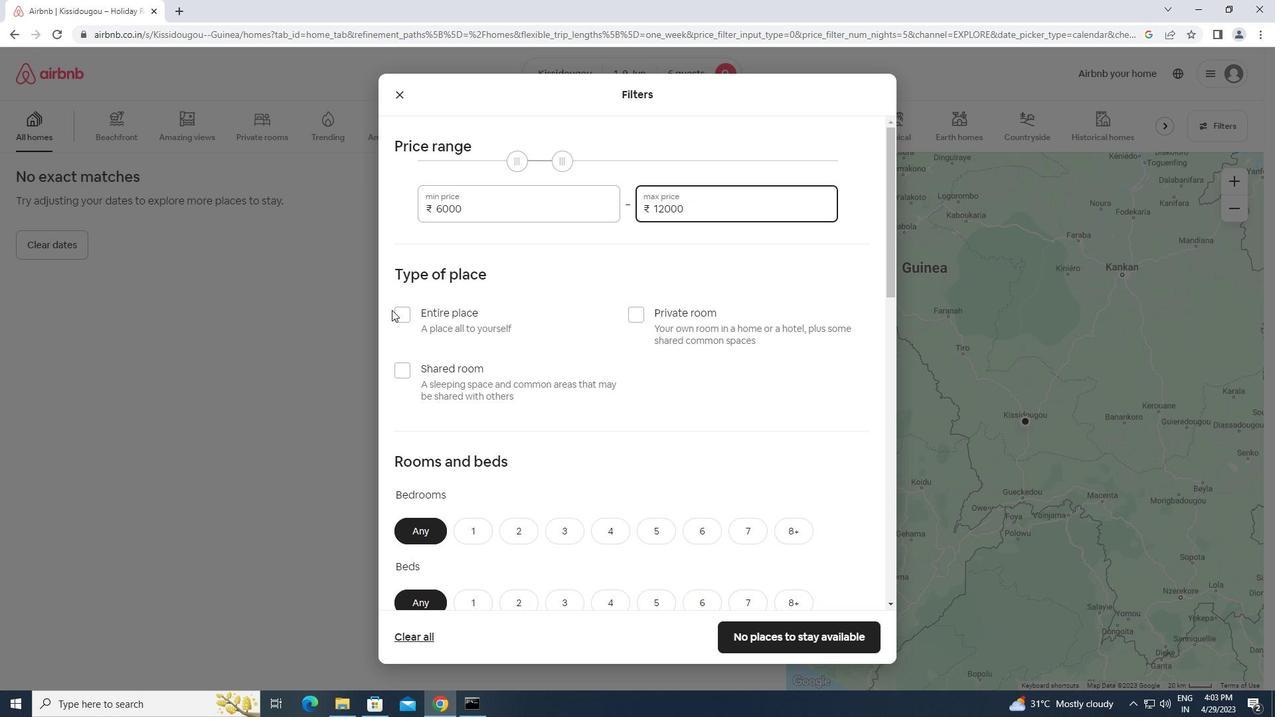 
Action: Mouse moved to (406, 310)
Screenshot: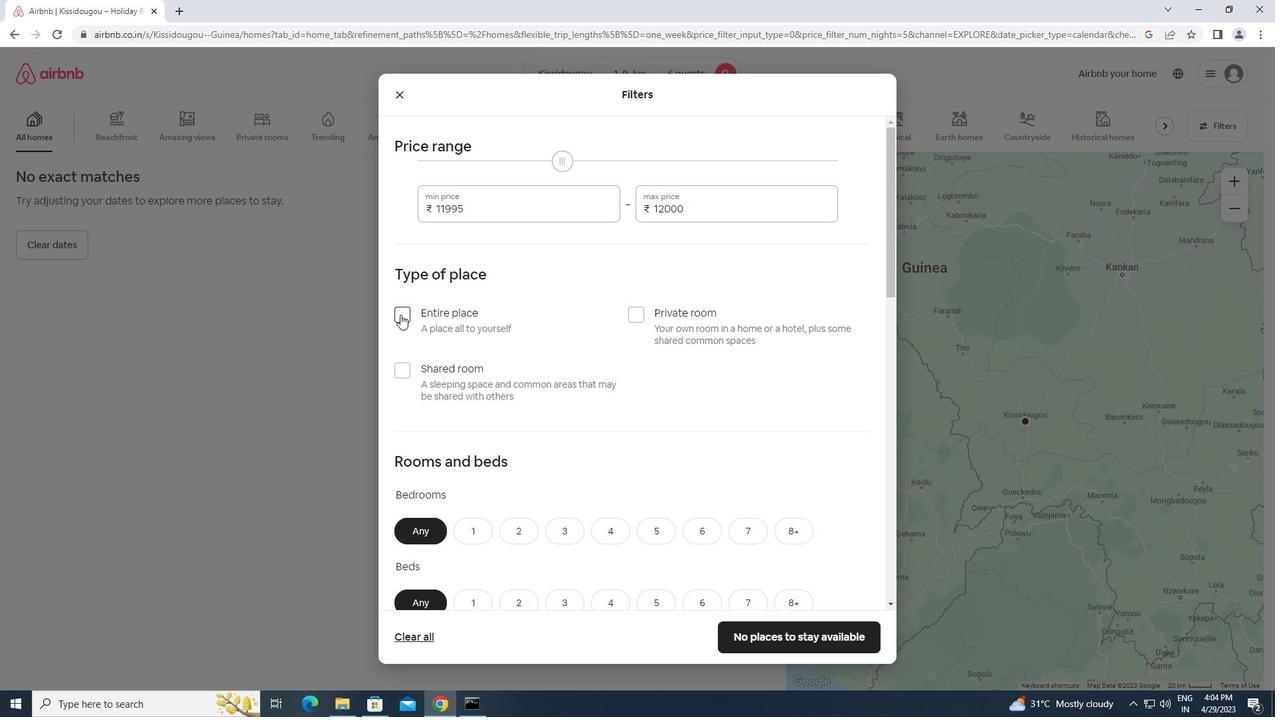 
Action: Mouse pressed left at (406, 310)
Screenshot: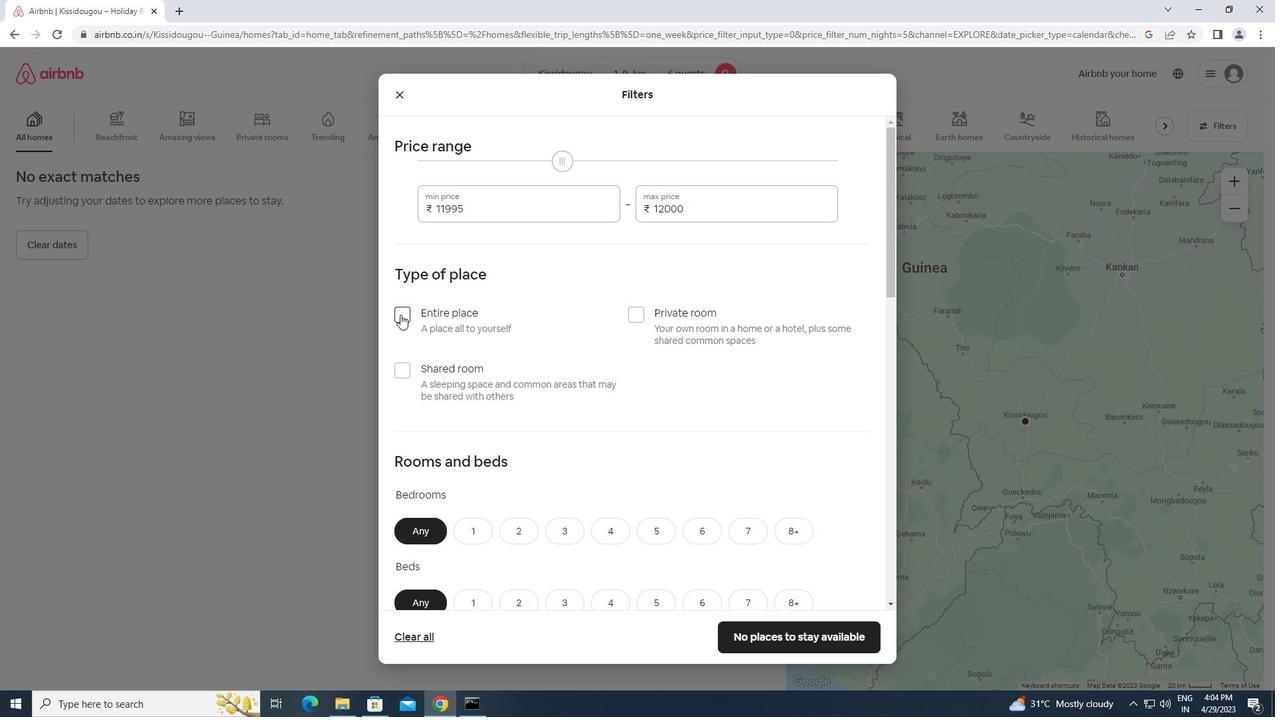 
Action: Mouse moved to (463, 356)
Screenshot: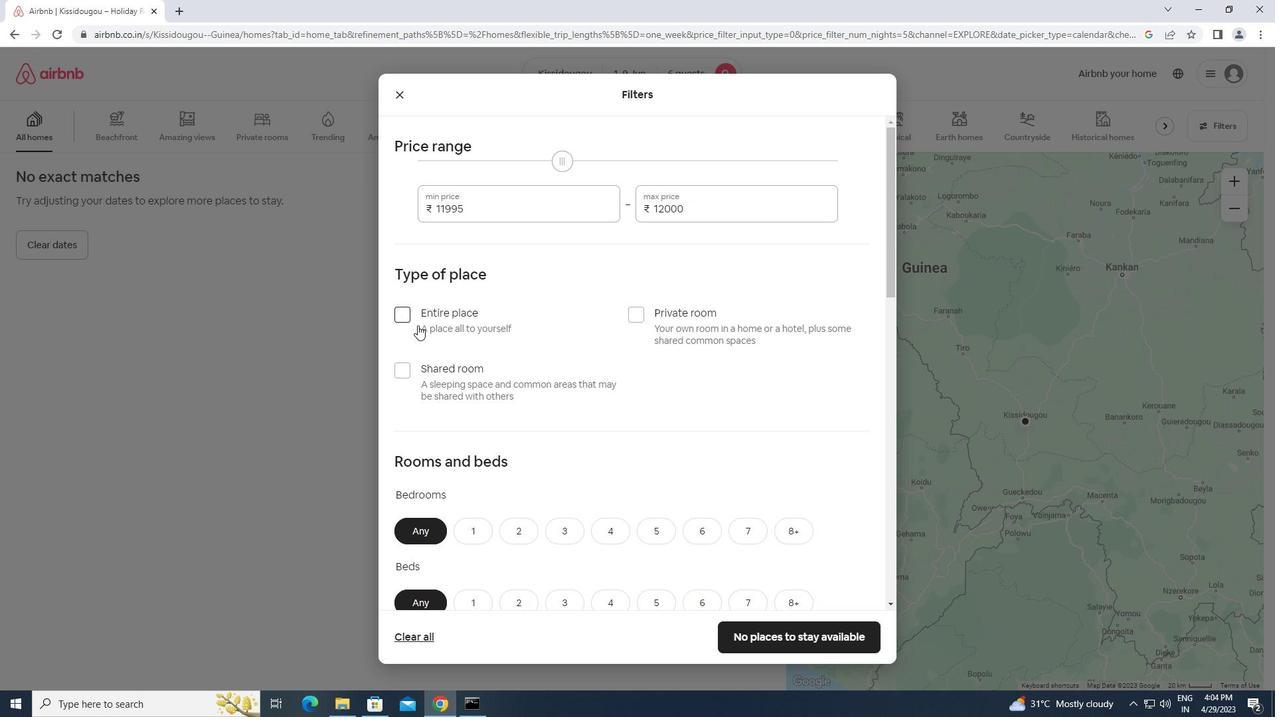 
Action: Mouse scrolled (463, 355) with delta (0, 0)
Screenshot: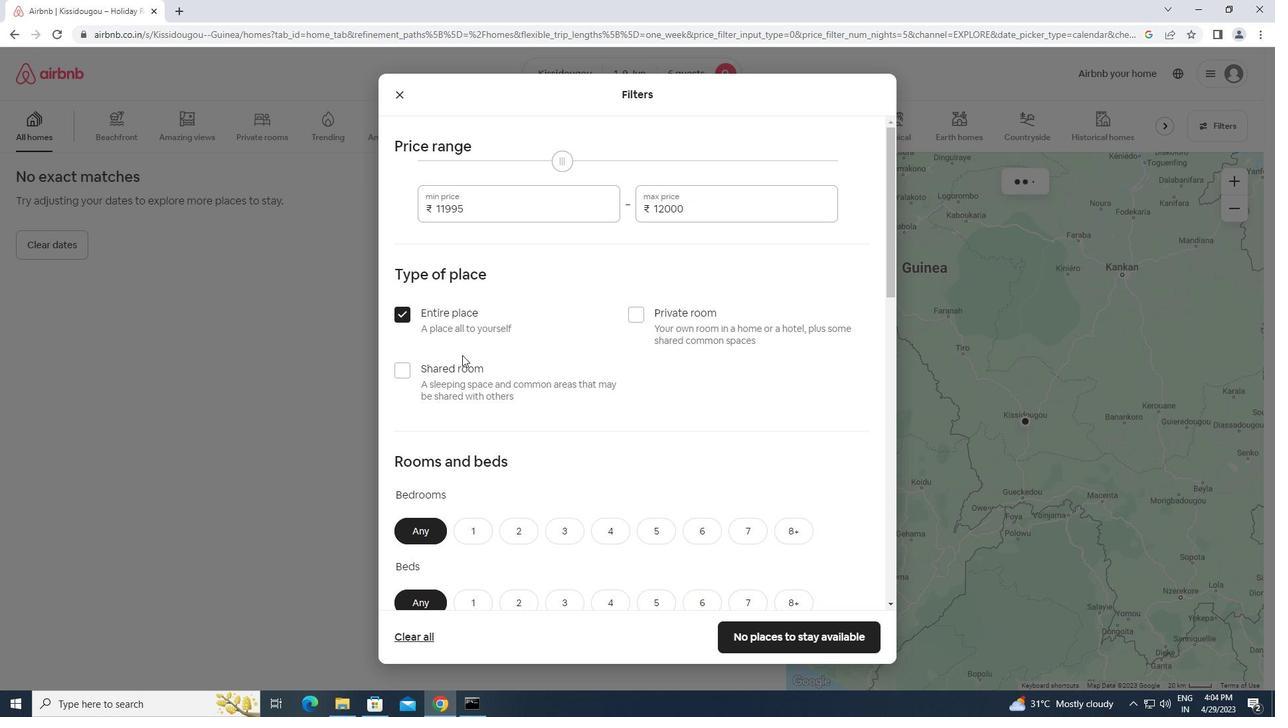 
Action: Mouse scrolled (463, 355) with delta (0, 0)
Screenshot: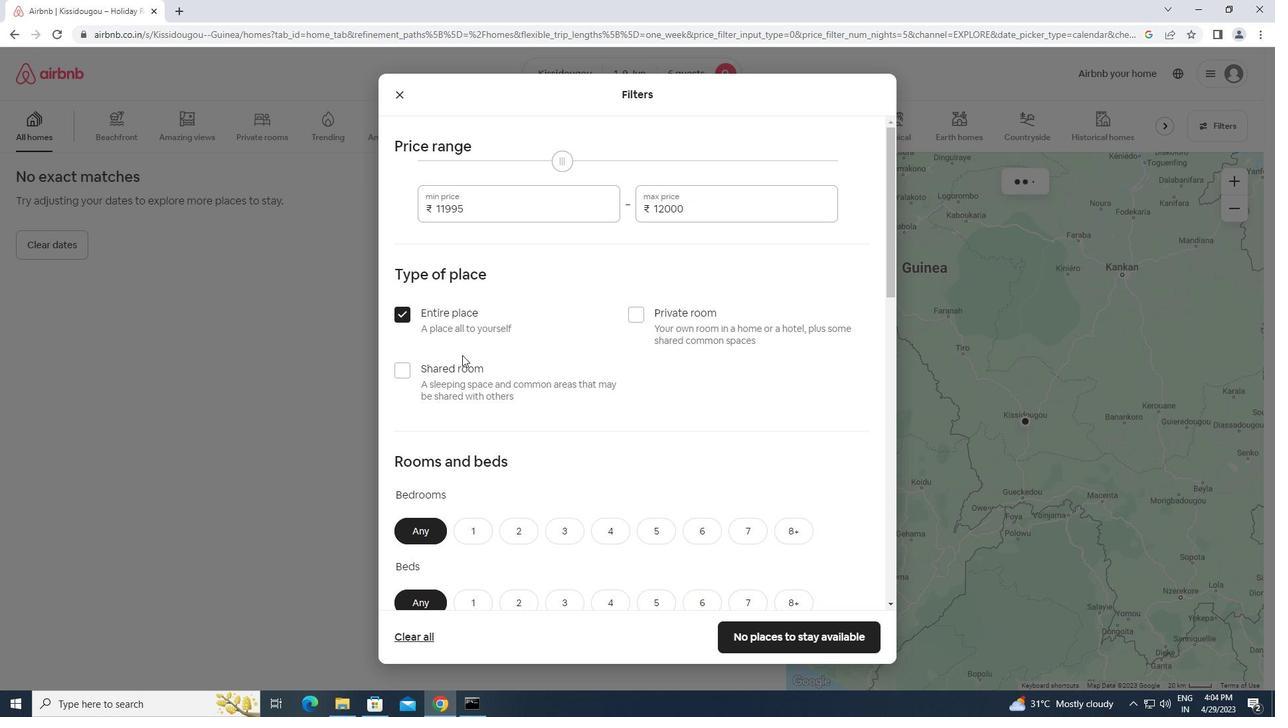 
Action: Mouse scrolled (463, 355) with delta (0, 0)
Screenshot: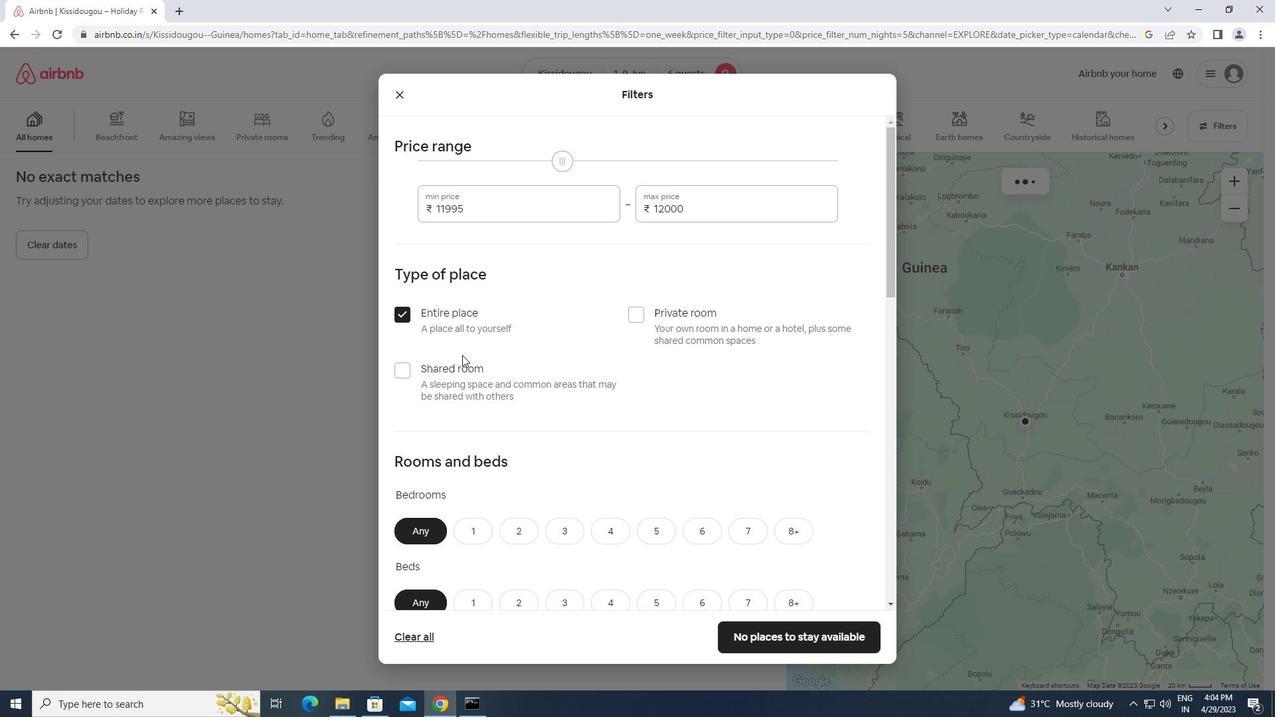 
Action: Mouse moved to (576, 337)
Screenshot: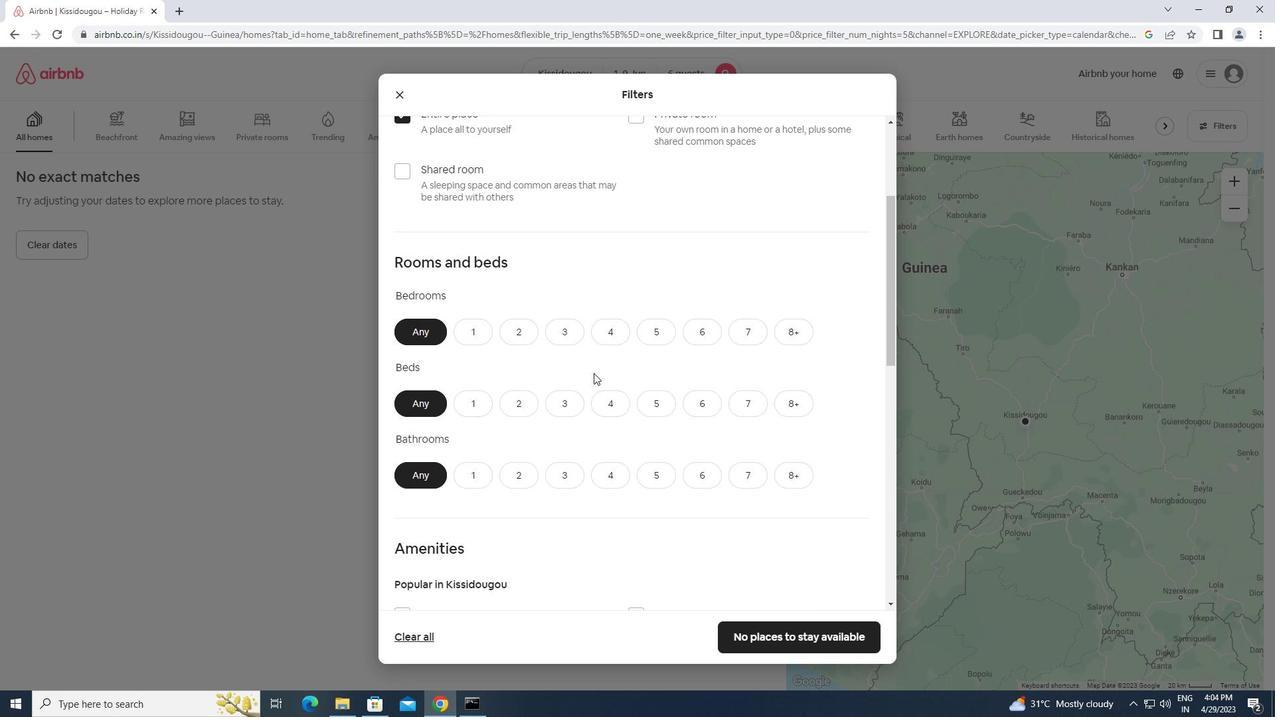 
Action: Mouse pressed left at (576, 337)
Screenshot: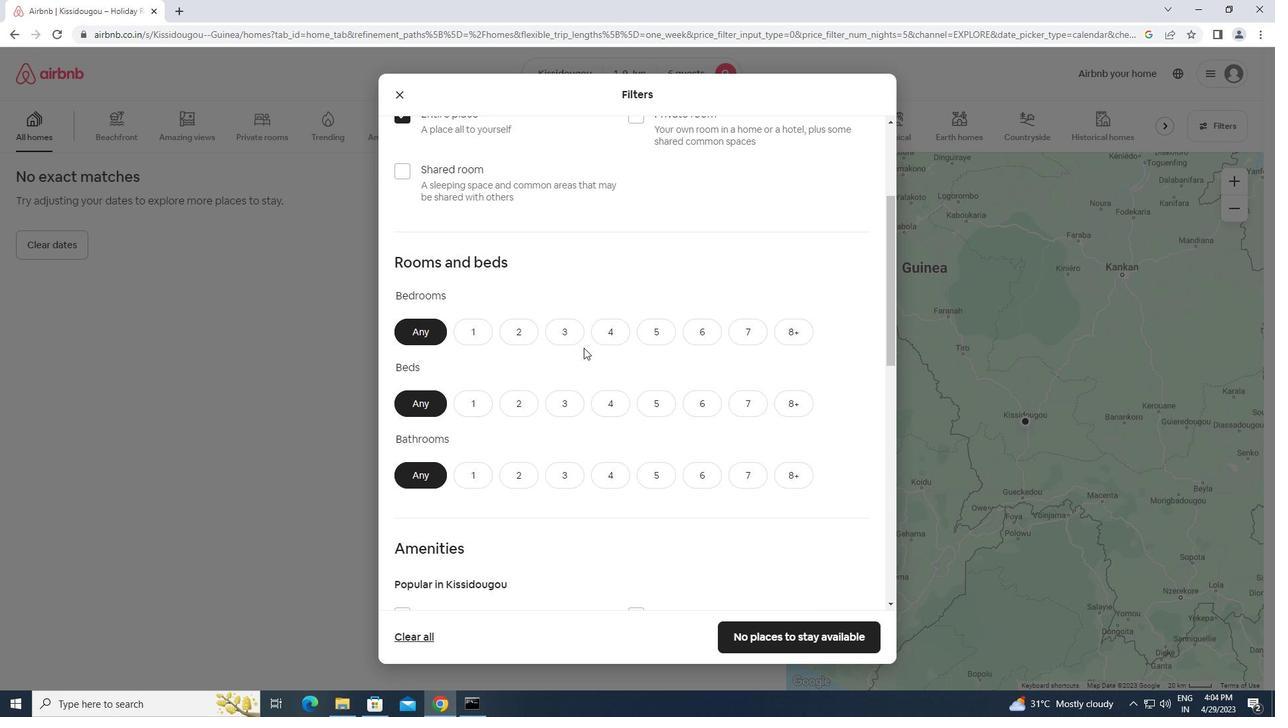 
Action: Mouse moved to (556, 406)
Screenshot: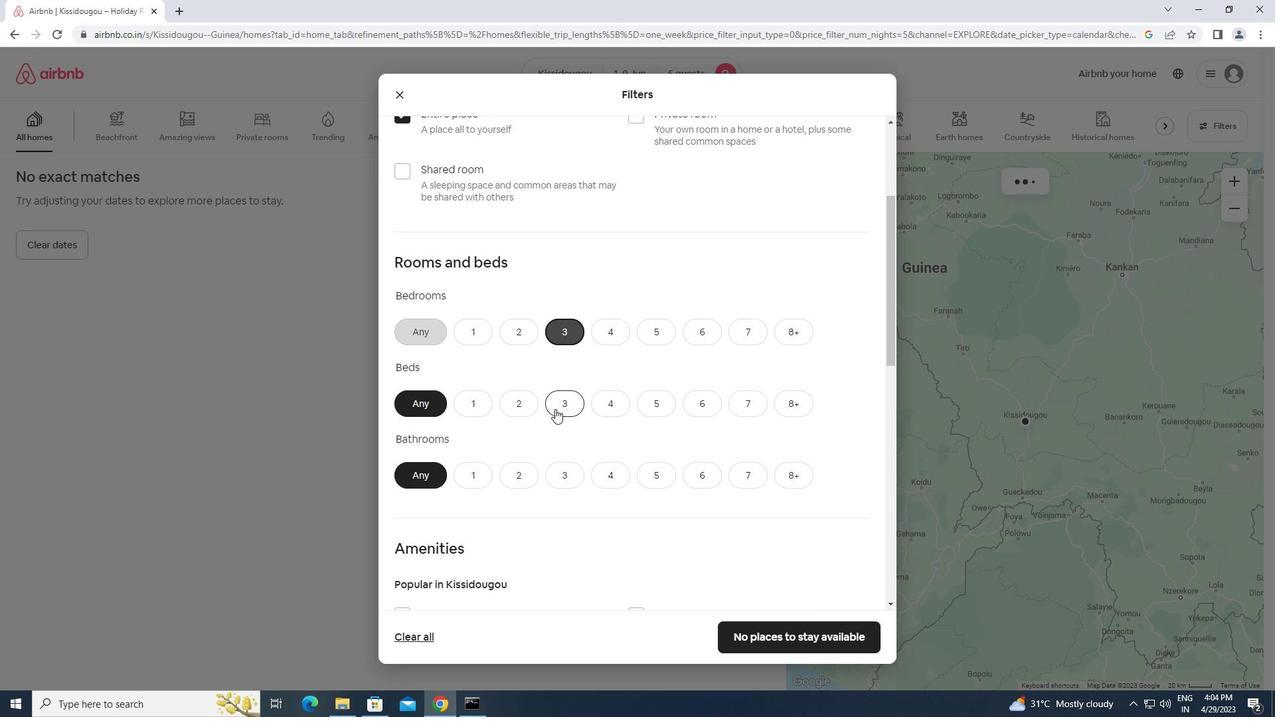 
Action: Mouse pressed left at (556, 406)
Screenshot: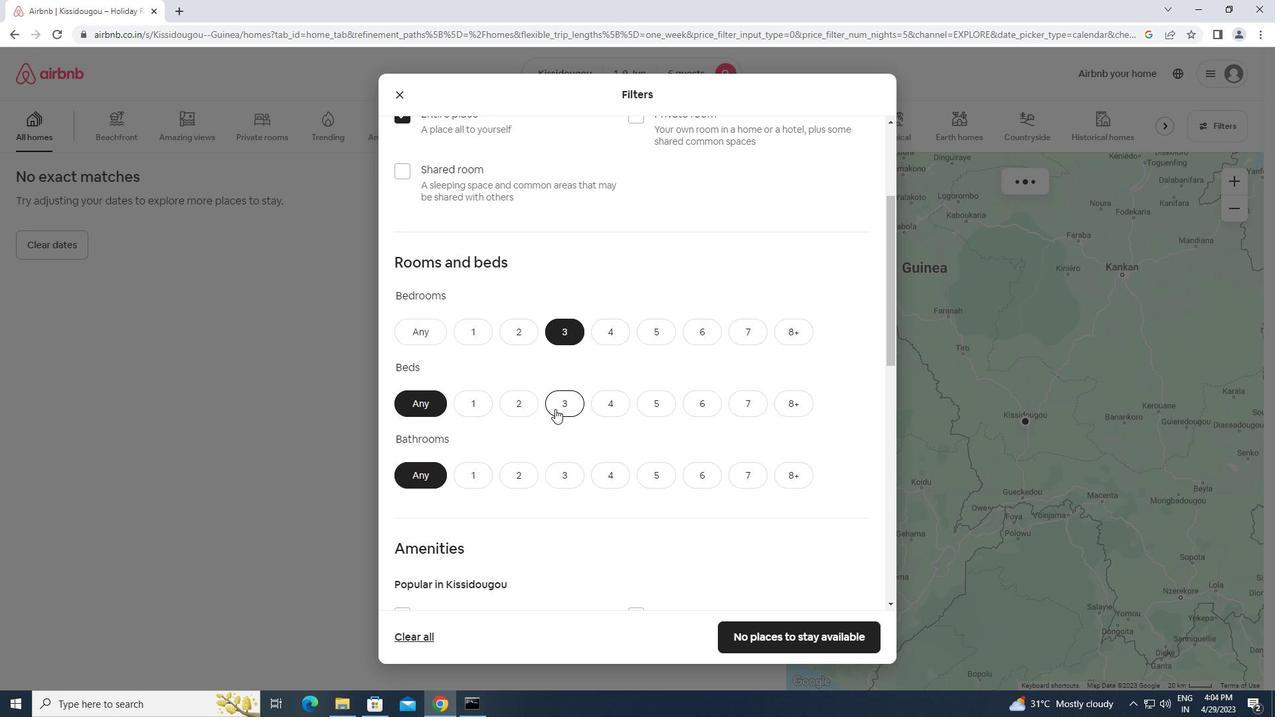 
Action: Mouse moved to (568, 465)
Screenshot: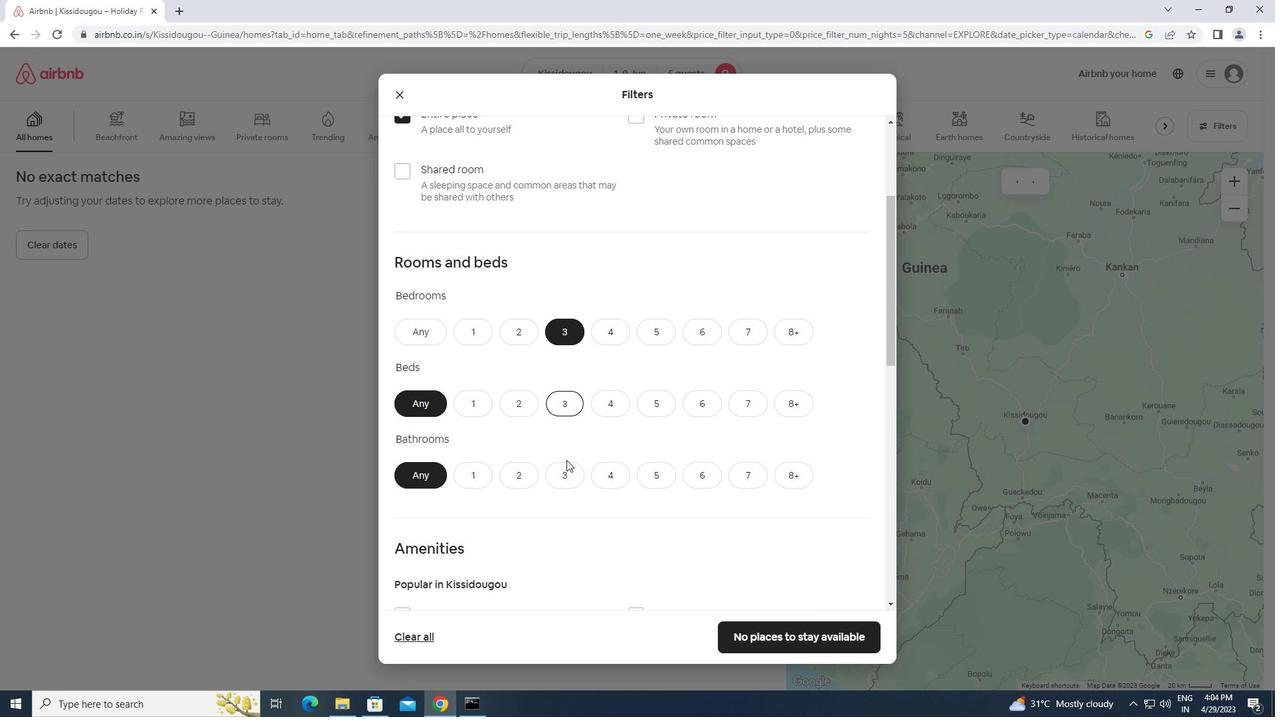 
Action: Mouse pressed left at (568, 465)
Screenshot: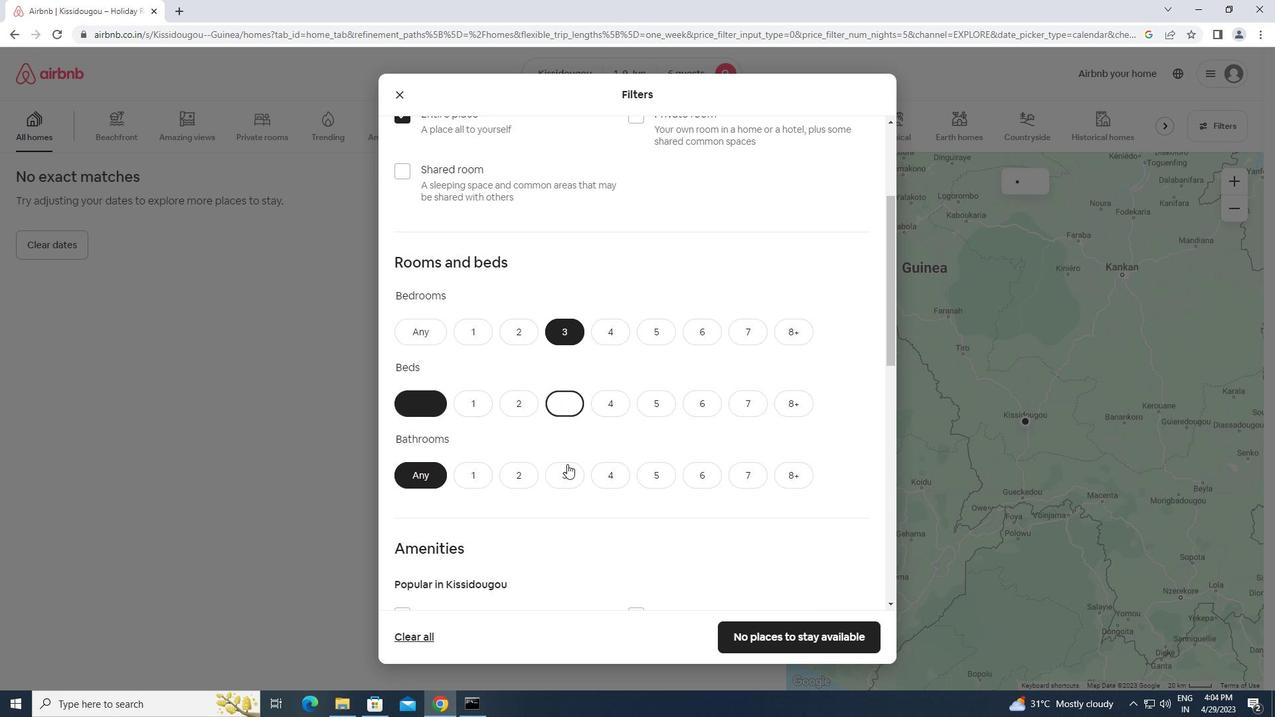 
Action: Mouse moved to (570, 469)
Screenshot: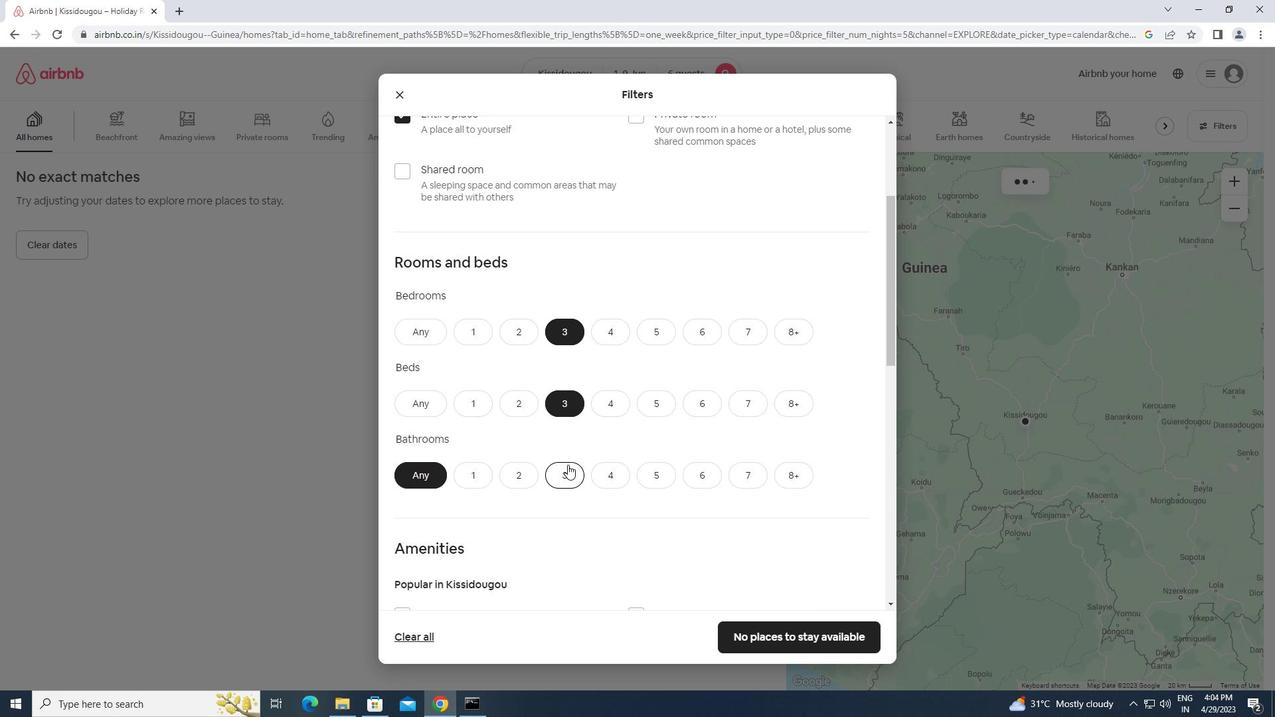 
Action: Mouse scrolled (570, 468) with delta (0, 0)
Screenshot: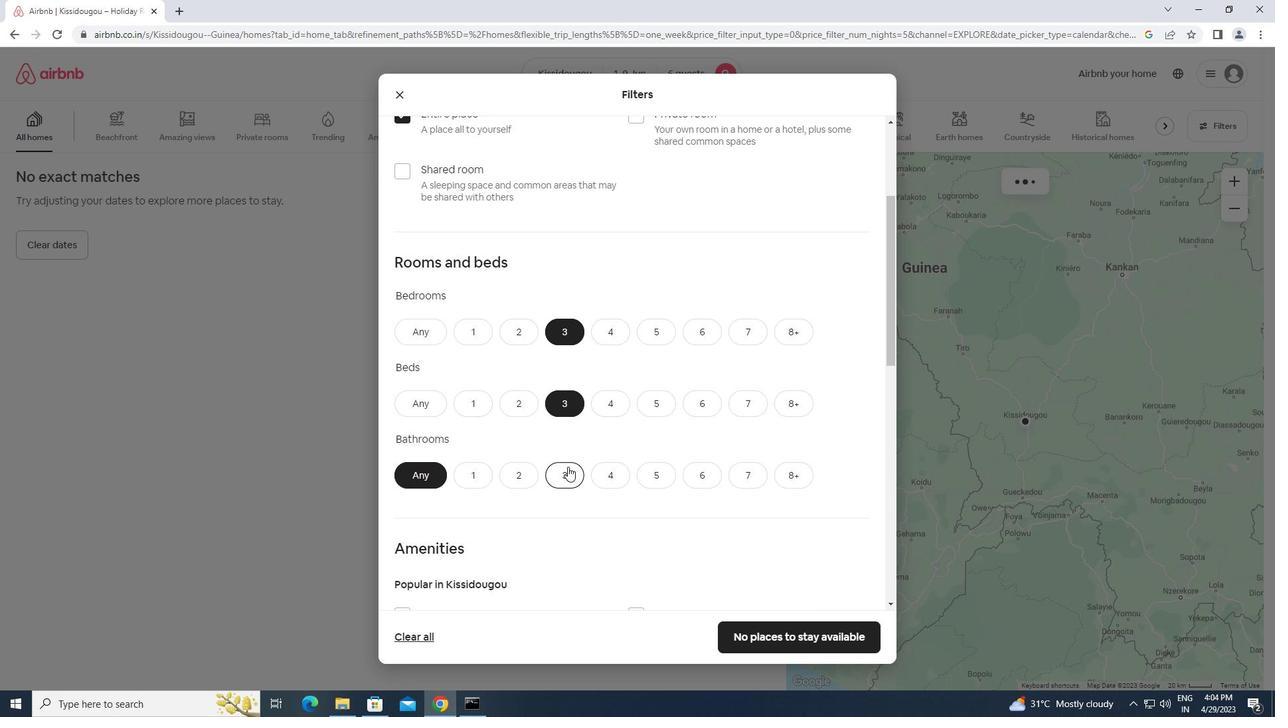 
Action: Mouse moved to (570, 469)
Screenshot: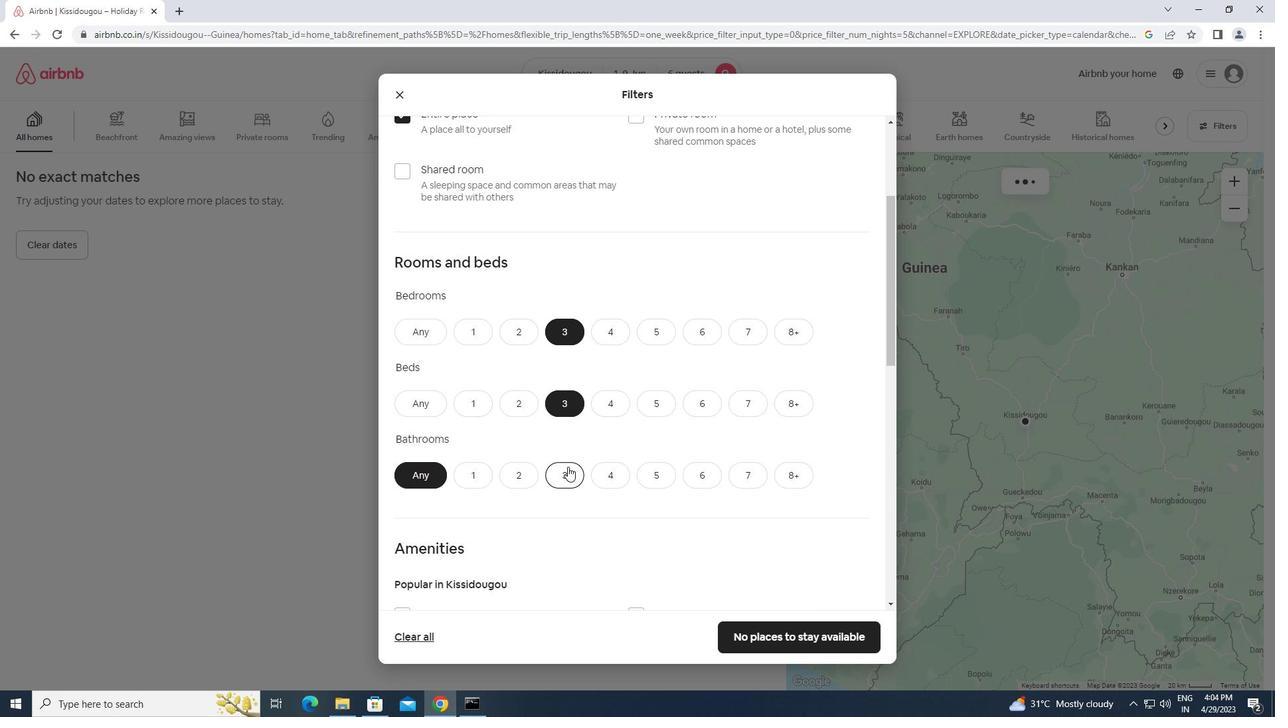 
Action: Mouse scrolled (570, 469) with delta (0, 0)
Screenshot: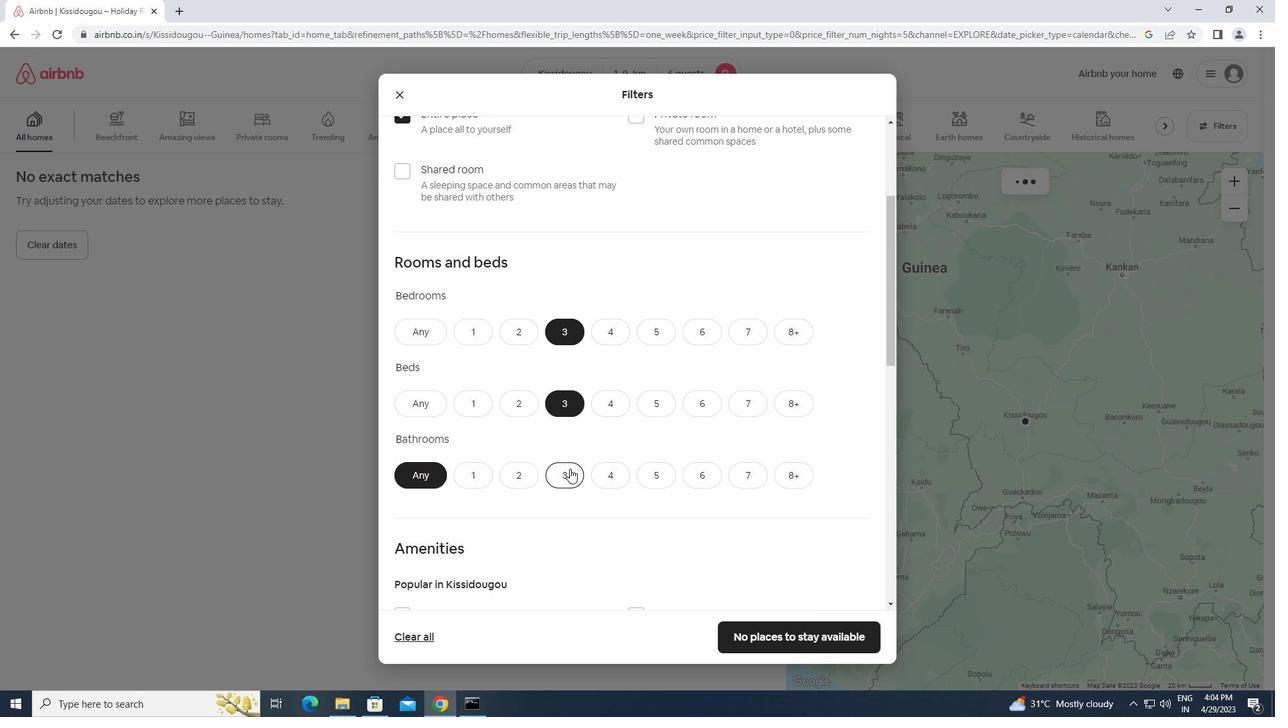 
Action: Mouse scrolled (570, 469) with delta (0, 0)
Screenshot: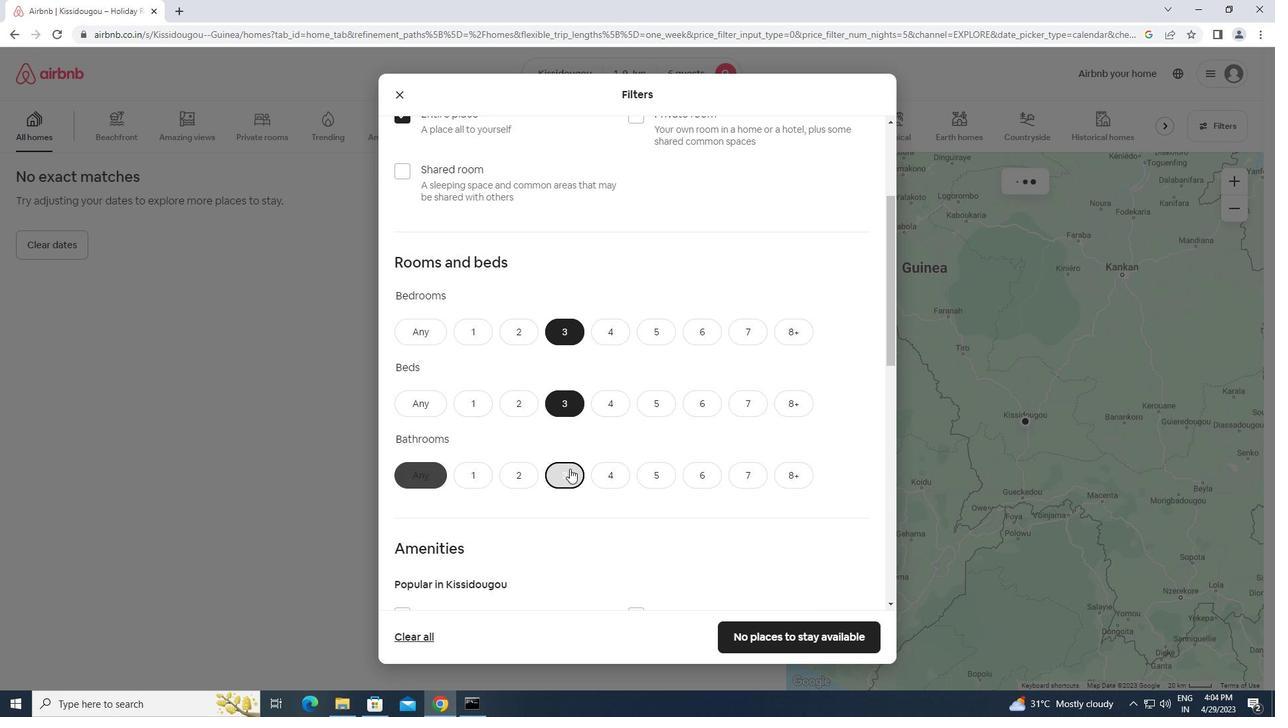 
Action: Mouse moved to (565, 469)
Screenshot: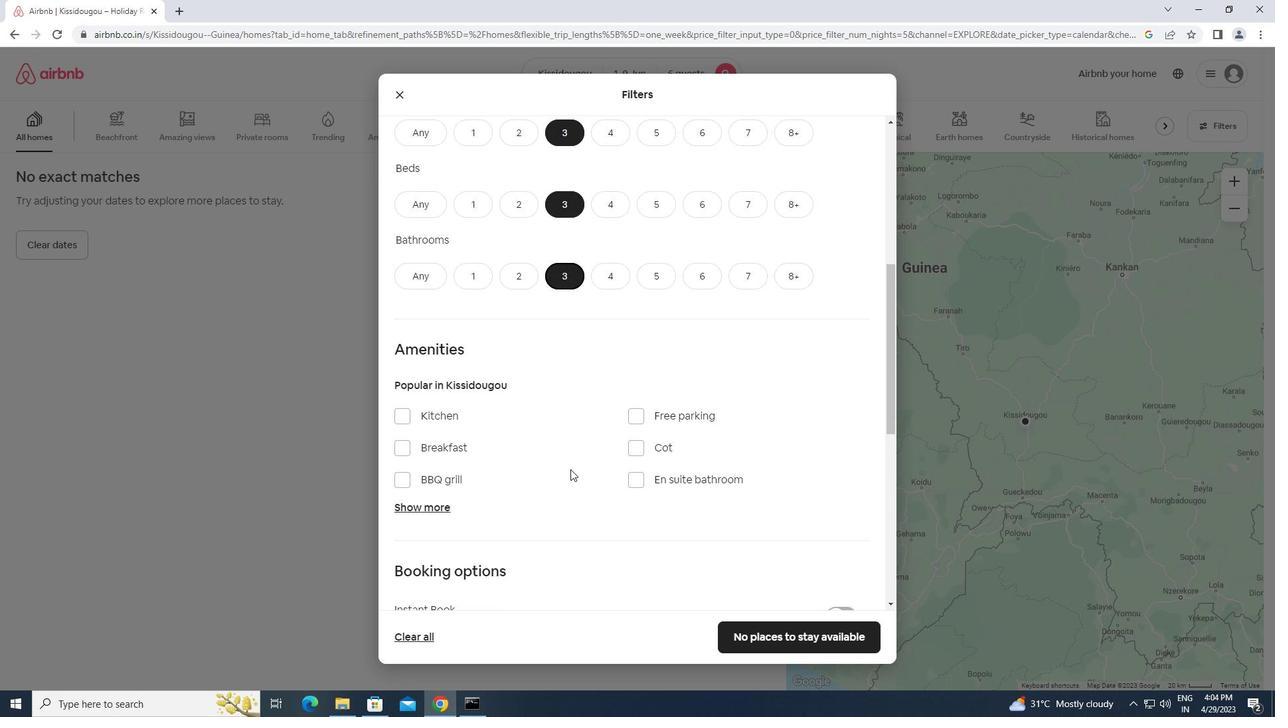 
Action: Mouse scrolled (565, 469) with delta (0, 0)
Screenshot: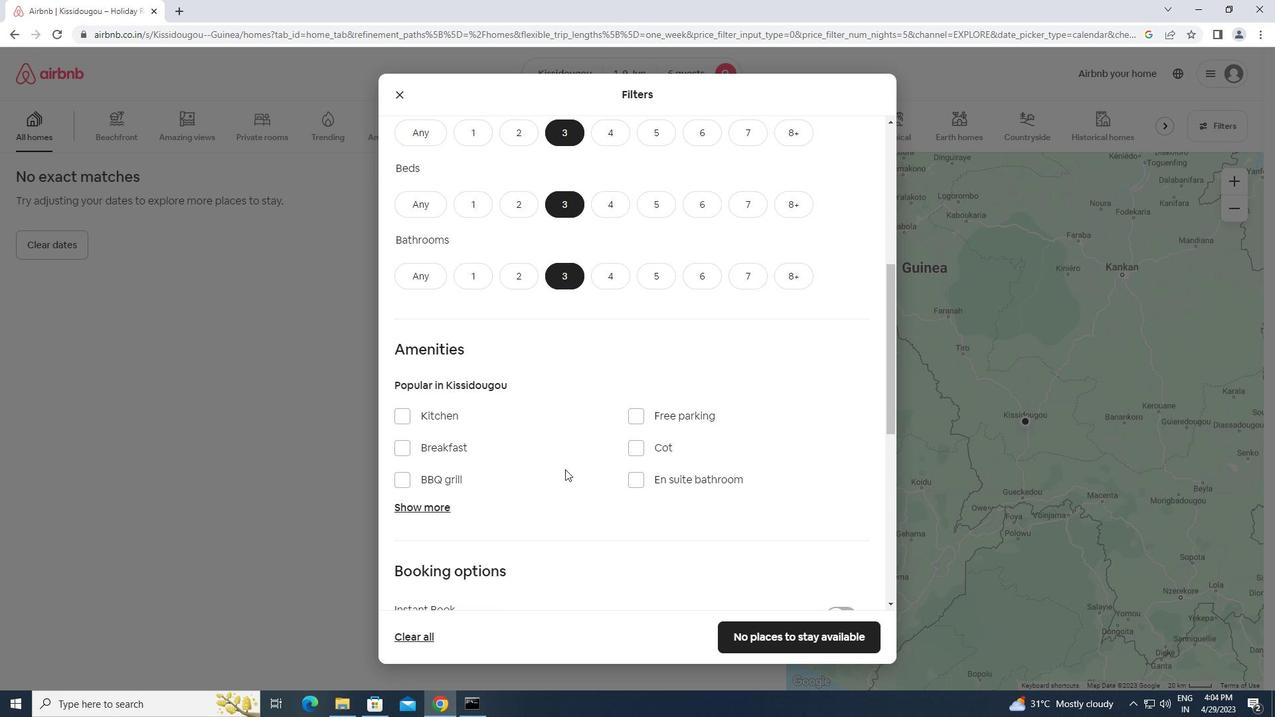
Action: Mouse scrolled (565, 469) with delta (0, 0)
Screenshot: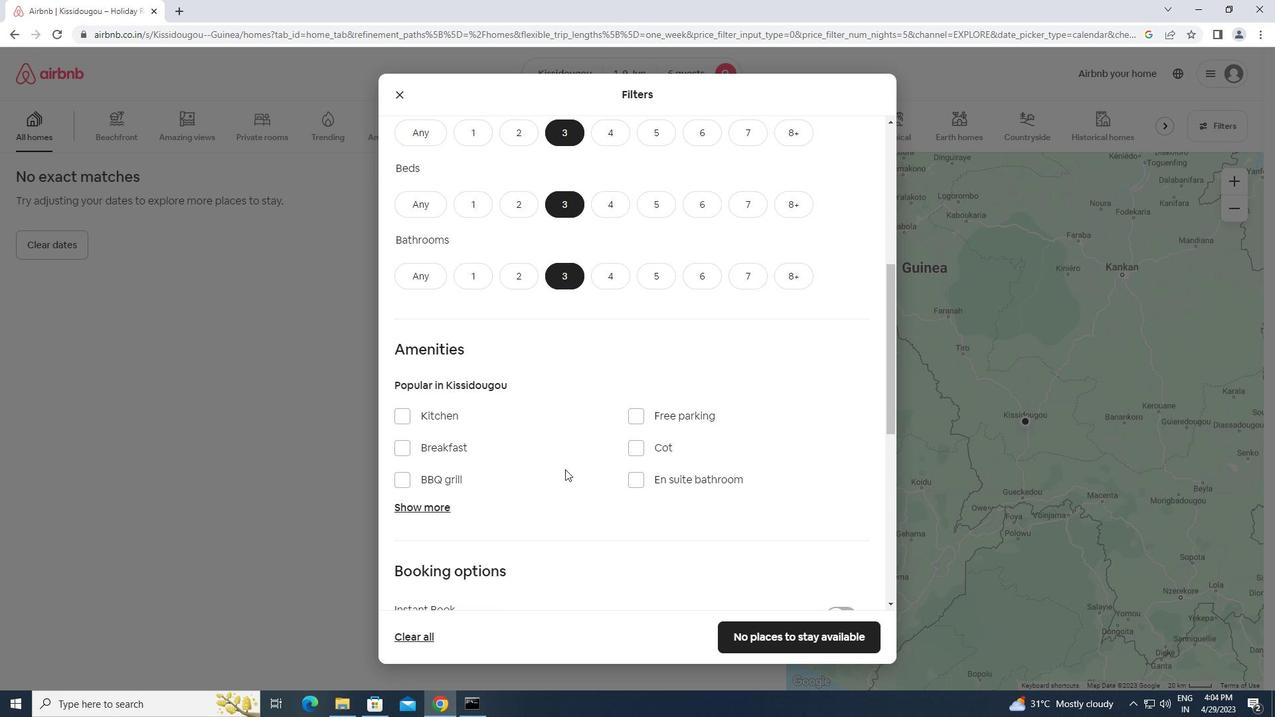 
Action: Mouse scrolled (565, 469) with delta (0, 0)
Screenshot: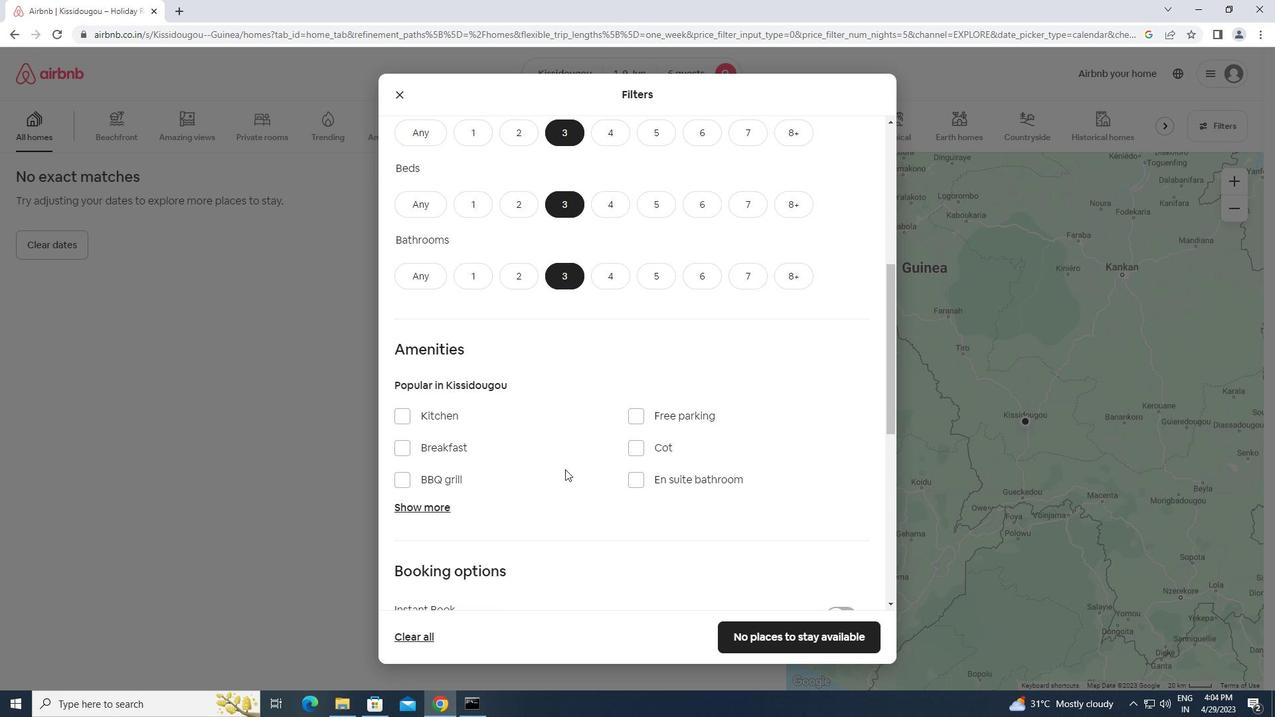 
Action: Mouse scrolled (565, 469) with delta (0, 0)
Screenshot: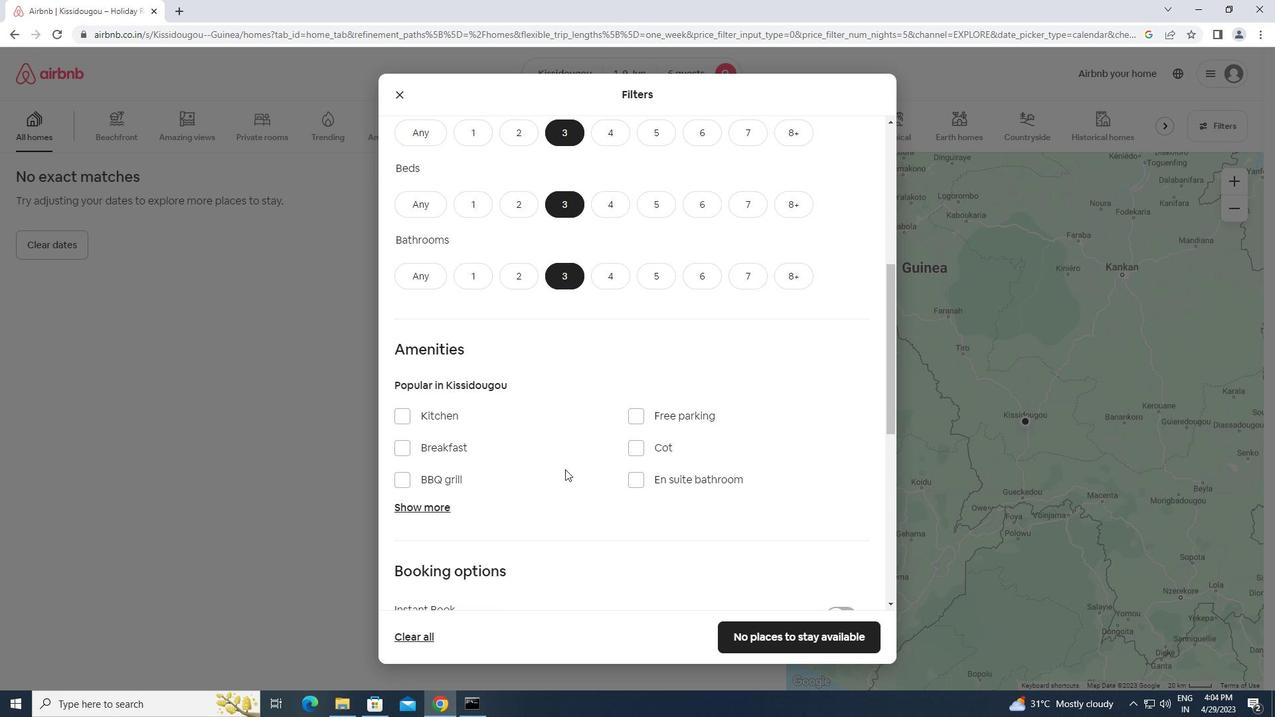 
Action: Mouse moved to (840, 392)
Screenshot: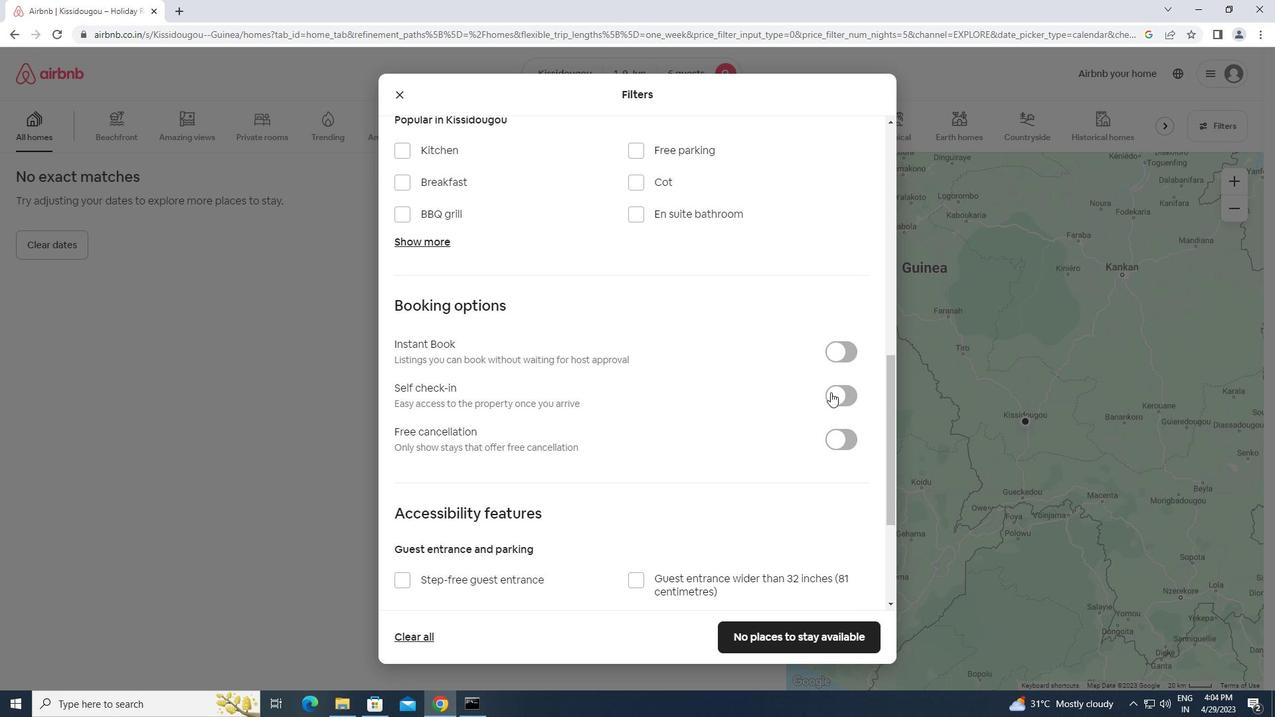 
Action: Mouse pressed left at (840, 392)
Screenshot: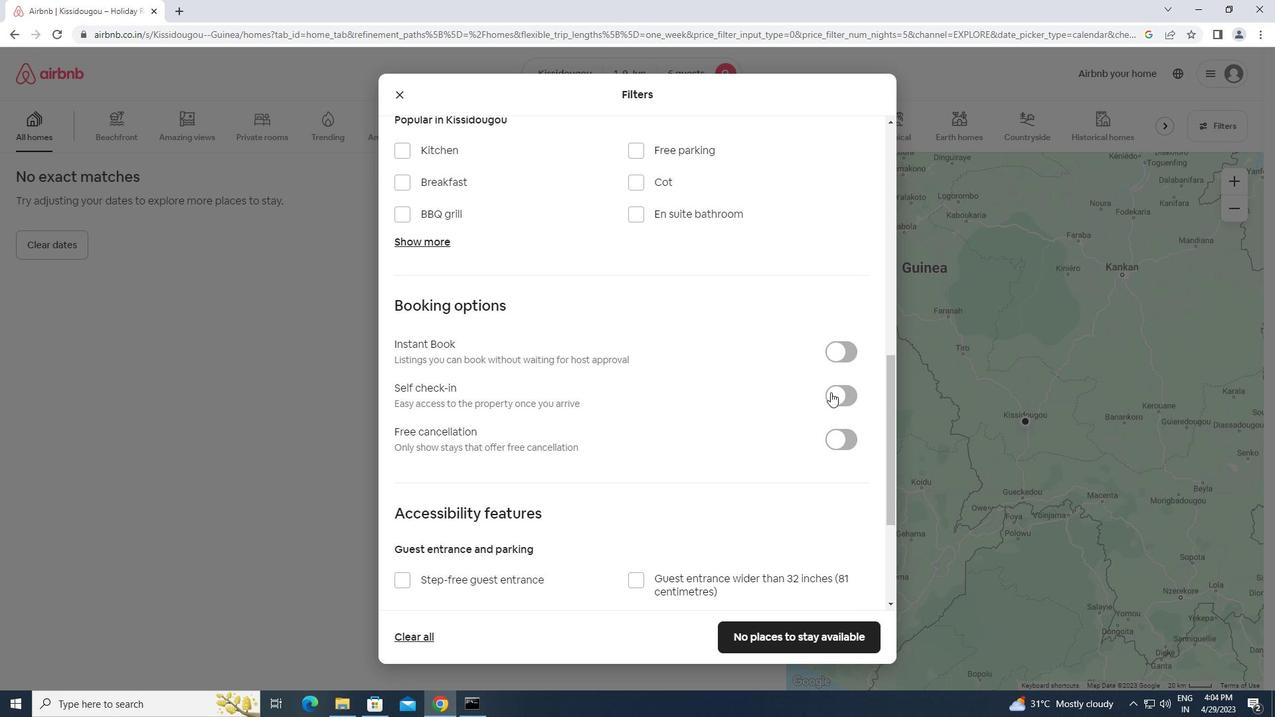 
Action: Mouse moved to (700, 437)
Screenshot: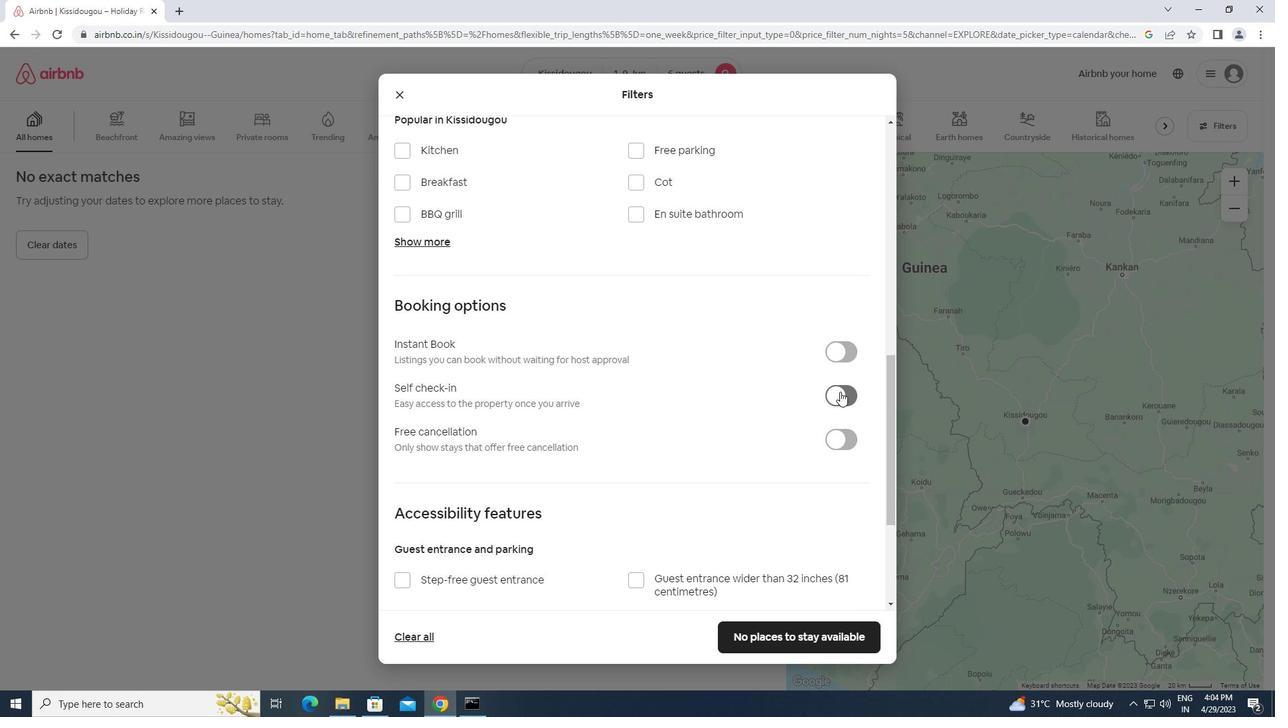 
Action: Mouse scrolled (700, 436) with delta (0, 0)
Screenshot: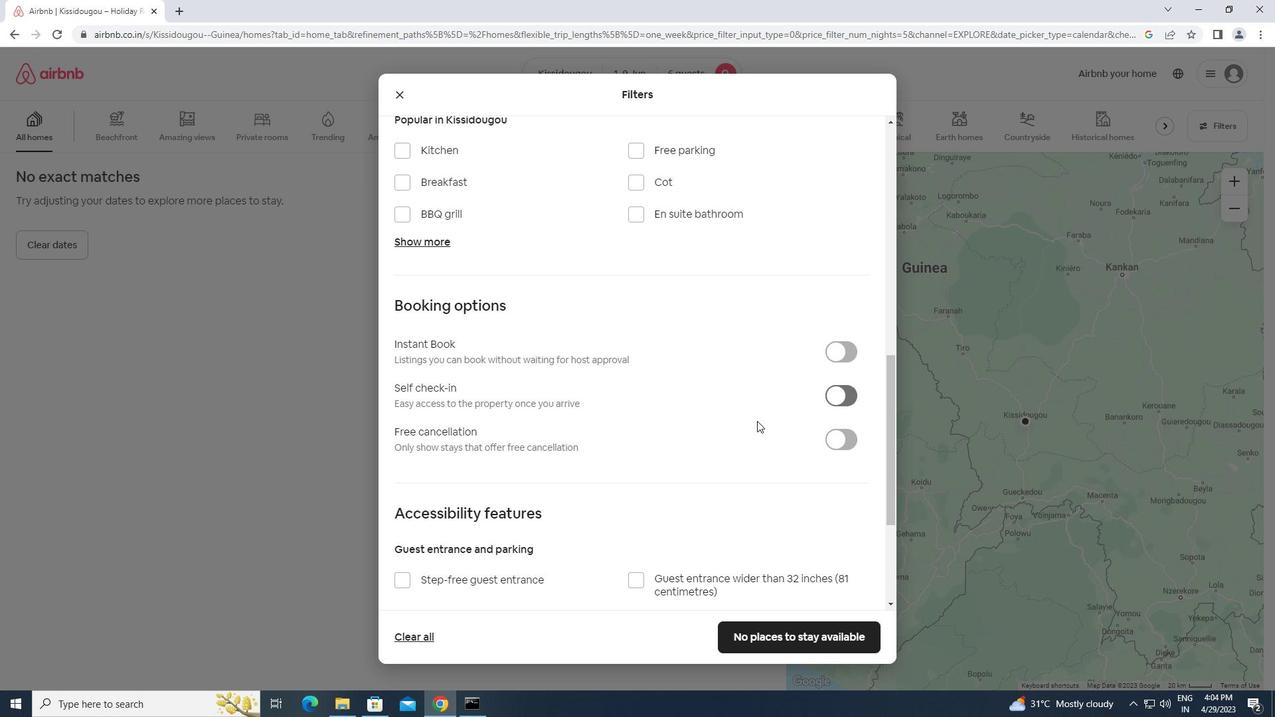 
Action: Mouse scrolled (700, 436) with delta (0, 0)
Screenshot: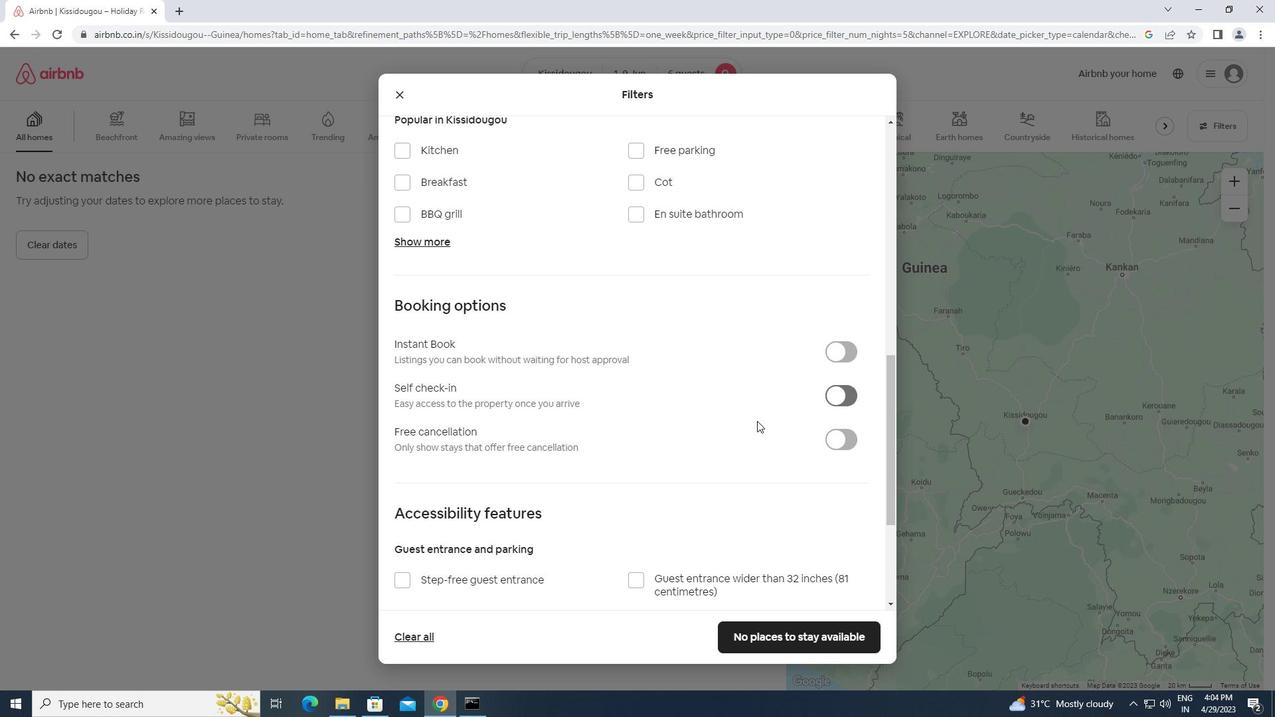
Action: Mouse moved to (699, 437)
Screenshot: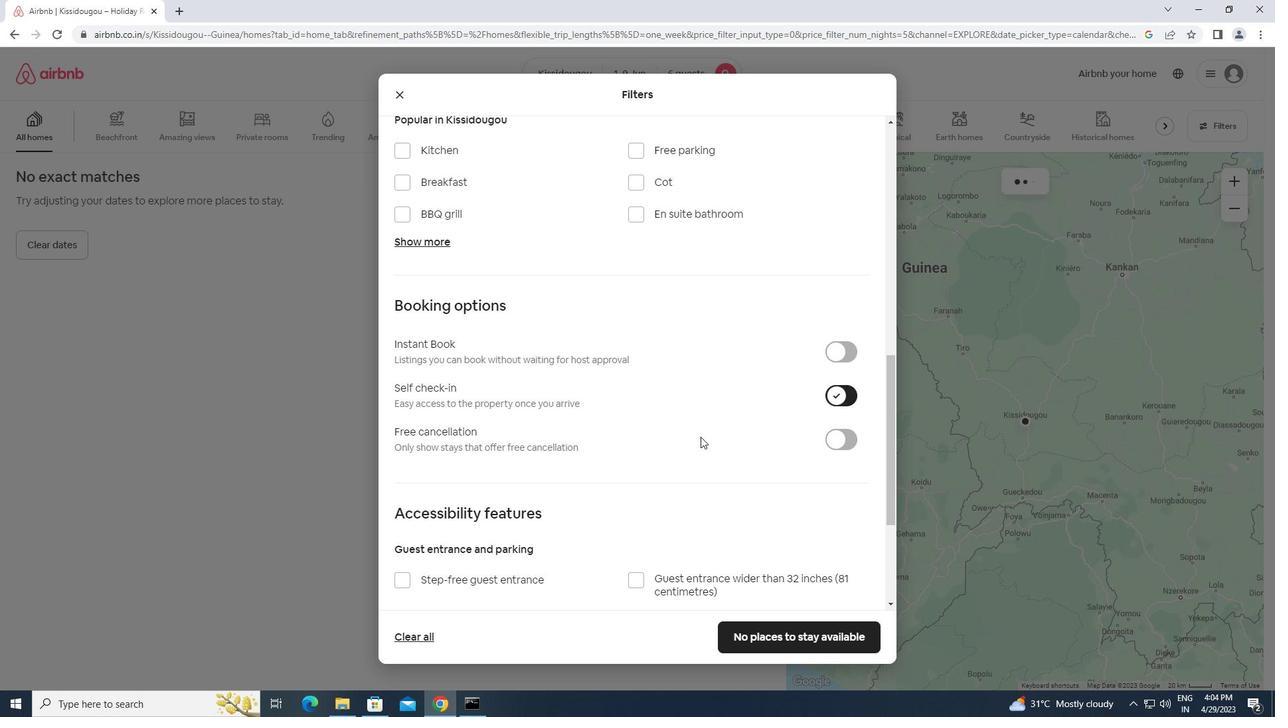 
Action: Mouse scrolled (699, 437) with delta (0, 0)
Screenshot: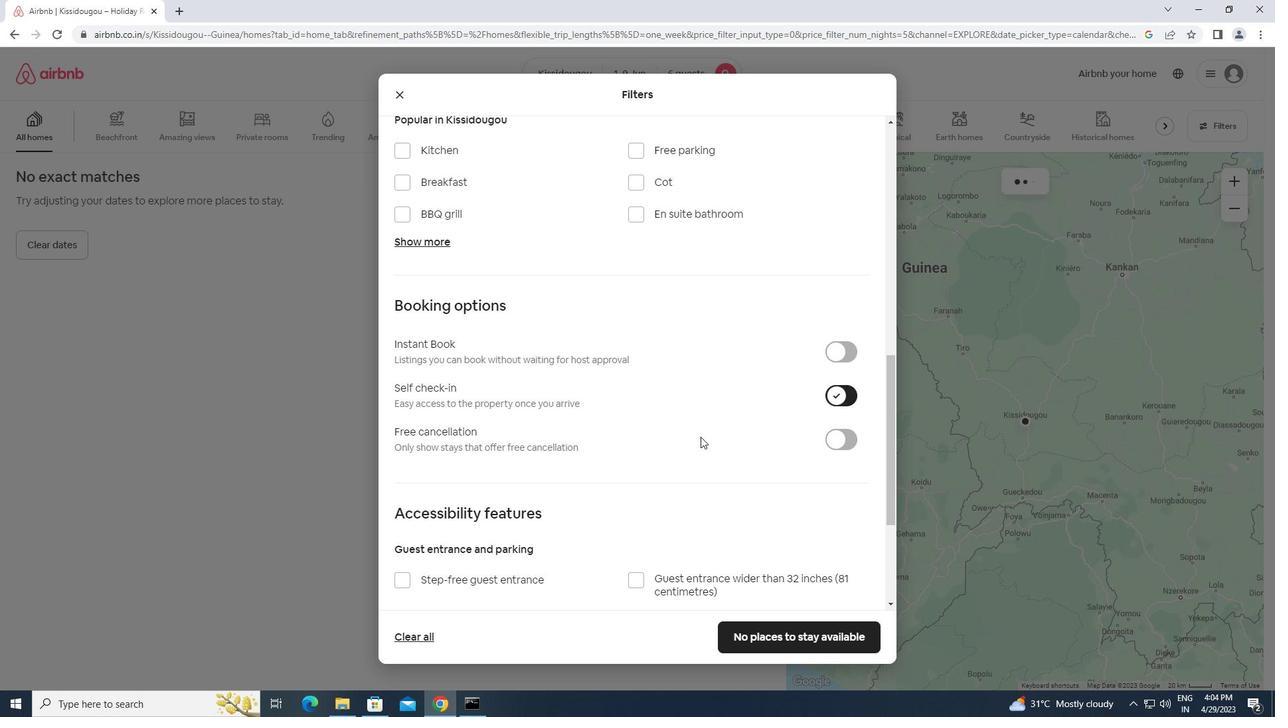 
Action: Mouse scrolled (699, 437) with delta (0, 0)
Screenshot: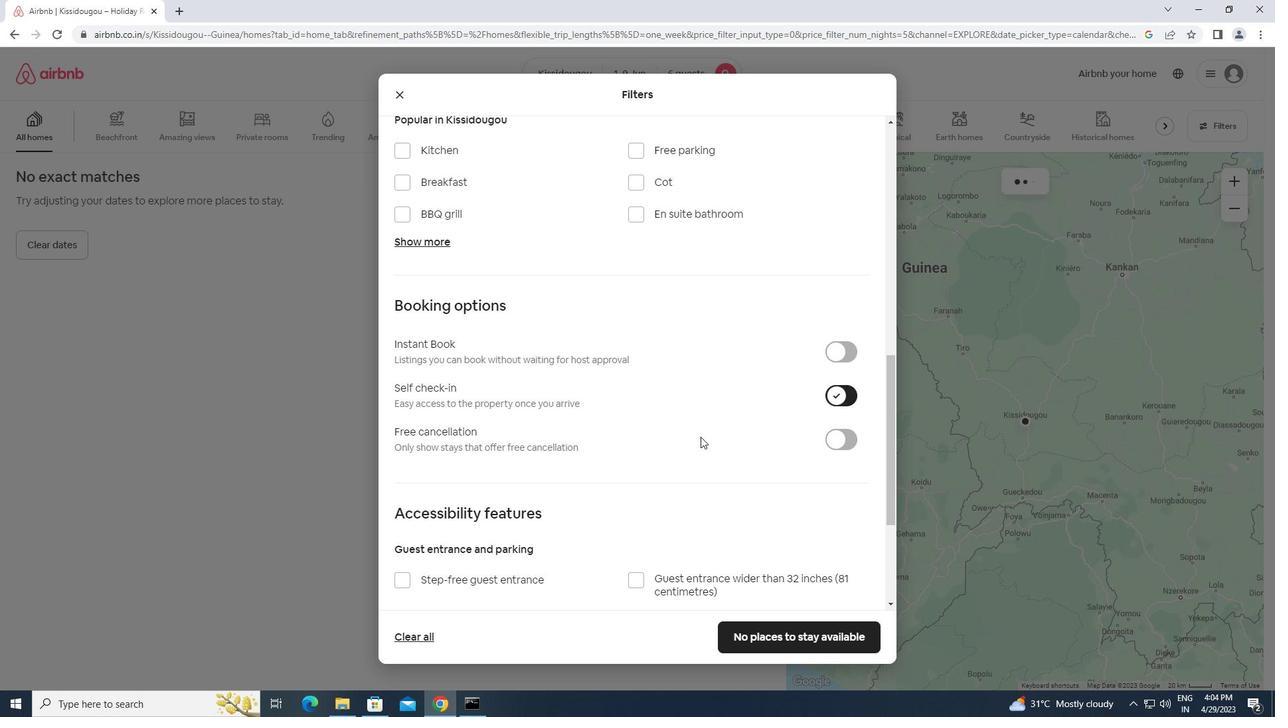 
Action: Mouse scrolled (699, 437) with delta (0, 0)
Screenshot: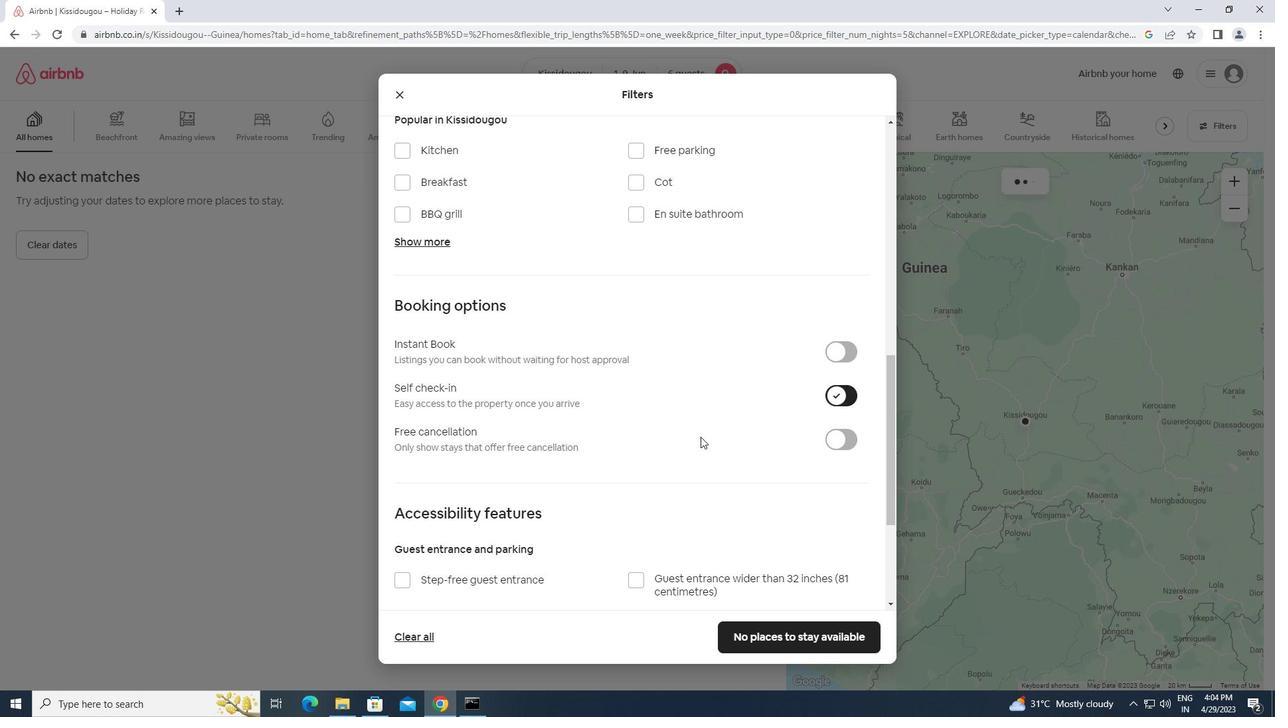 
Action: Mouse scrolled (699, 437) with delta (0, 0)
Screenshot: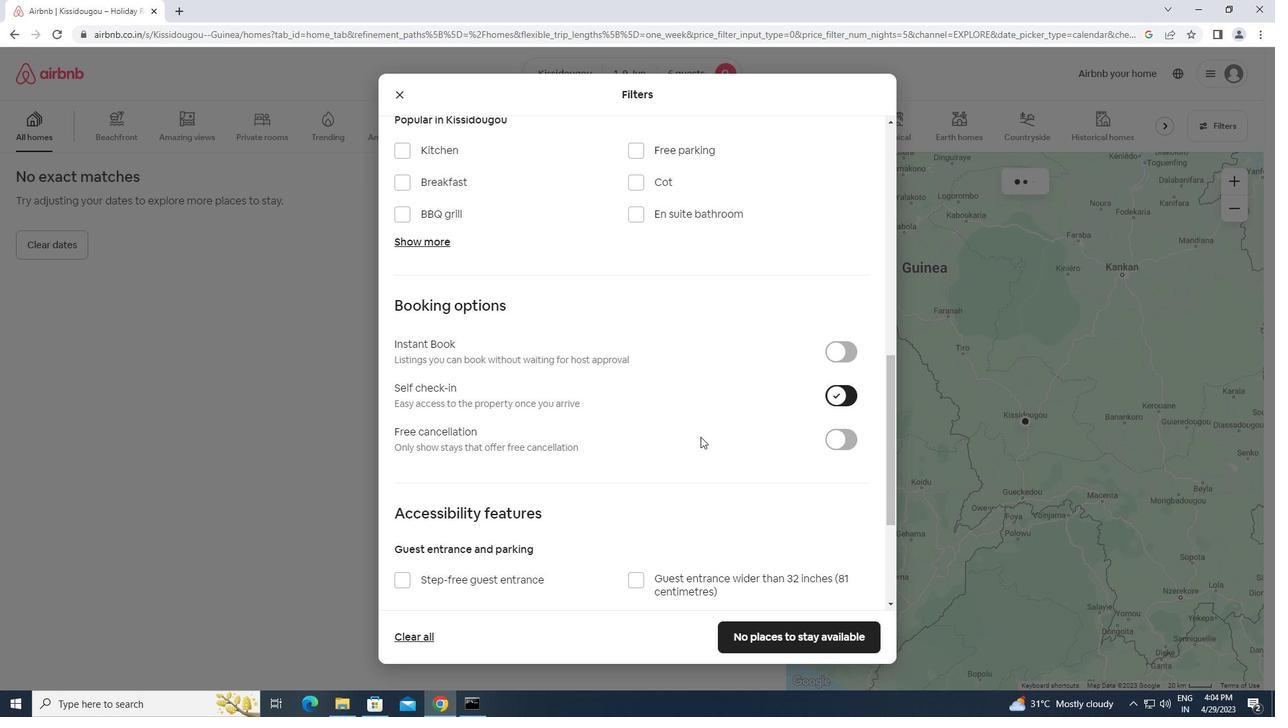 
Action: Mouse scrolled (699, 437) with delta (0, 0)
Screenshot: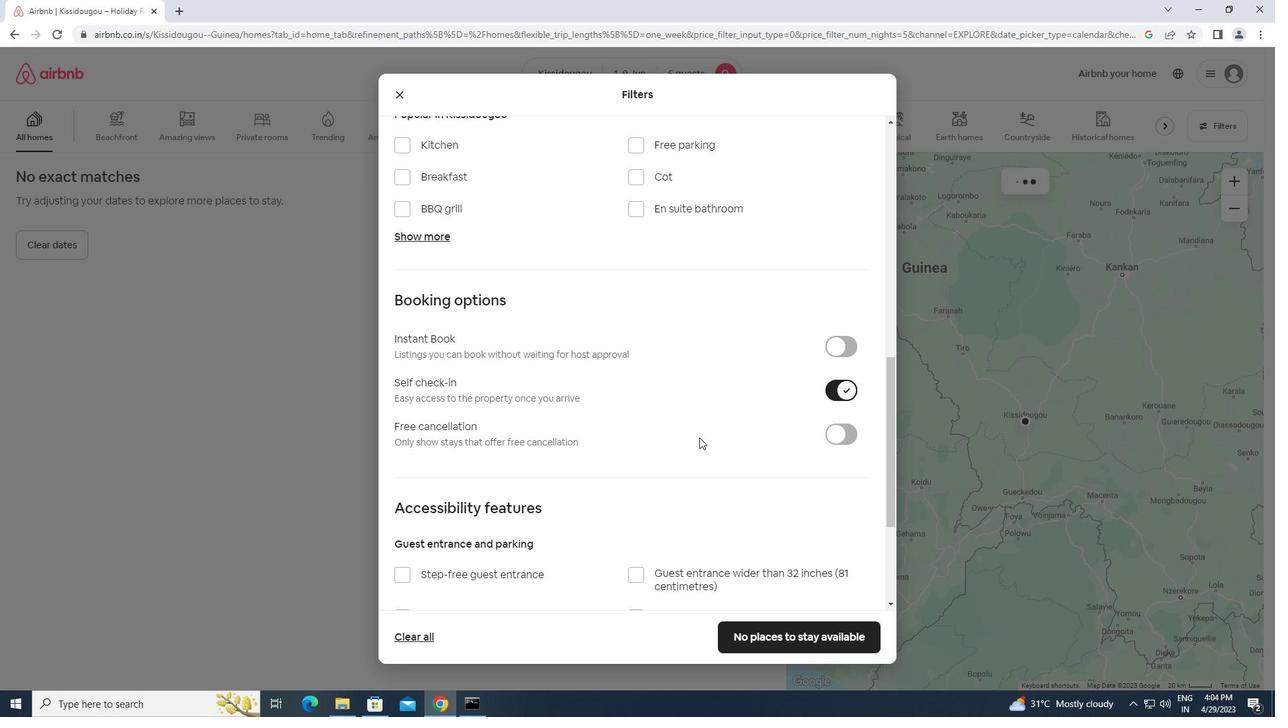 
Action: Mouse scrolled (699, 437) with delta (0, 0)
Screenshot: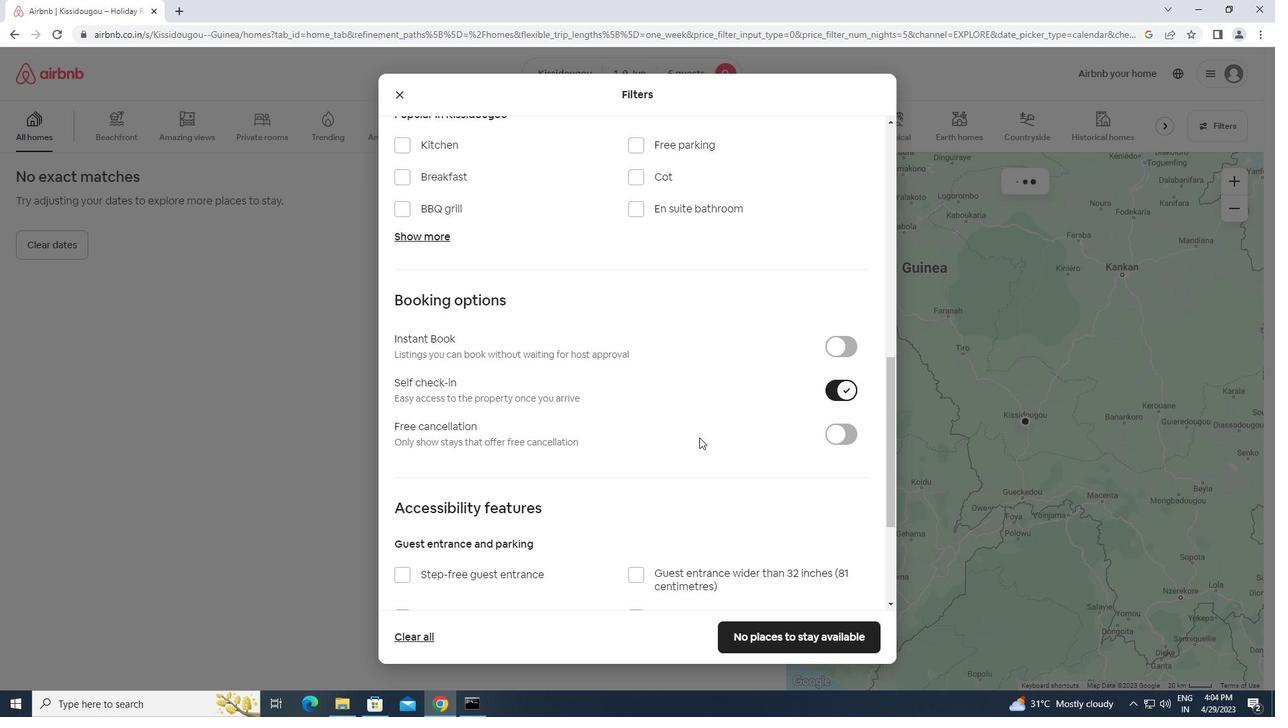 
Action: Mouse scrolled (699, 437) with delta (0, 0)
Screenshot: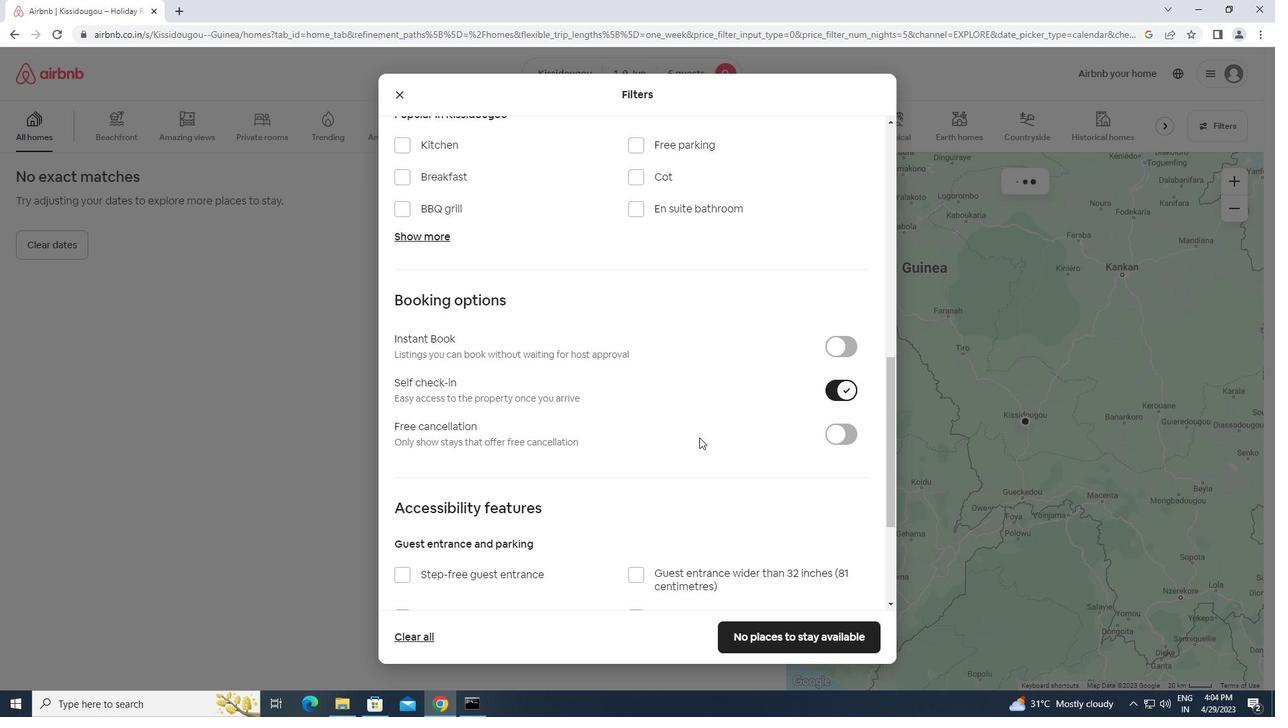 
Action: Mouse scrolled (699, 437) with delta (0, 0)
Screenshot: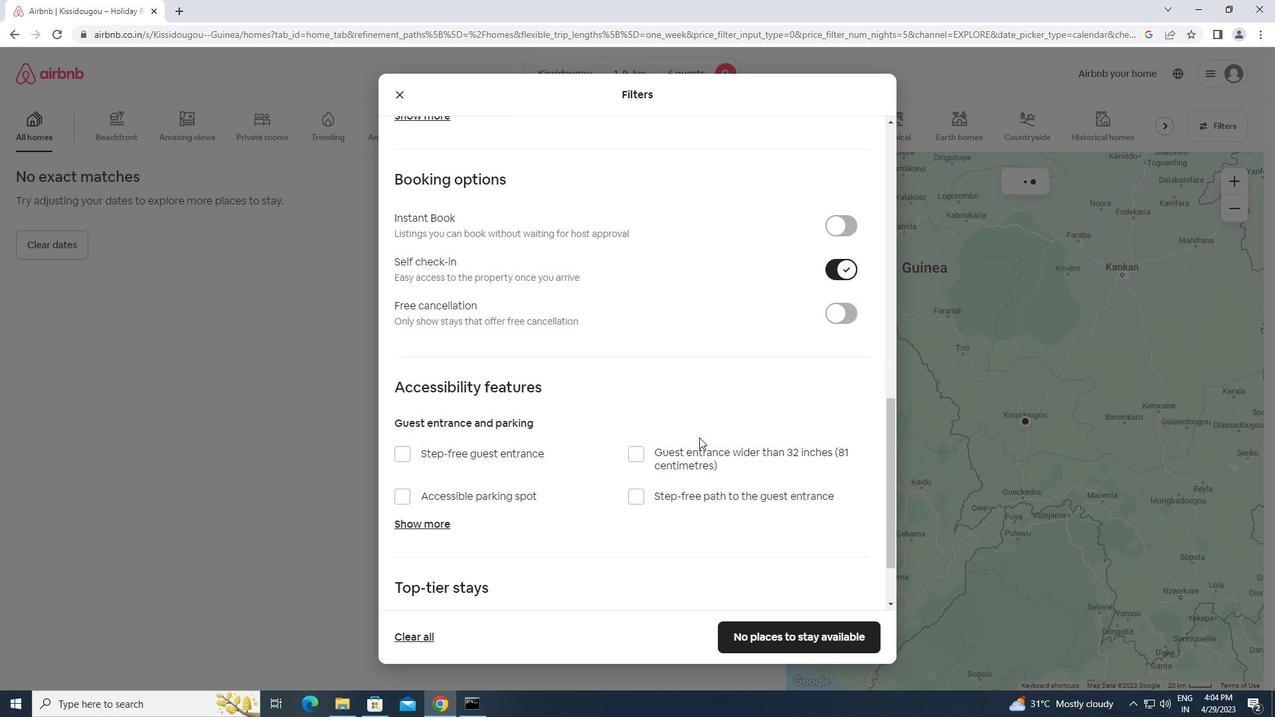 
Action: Mouse scrolled (699, 437) with delta (0, 0)
Screenshot: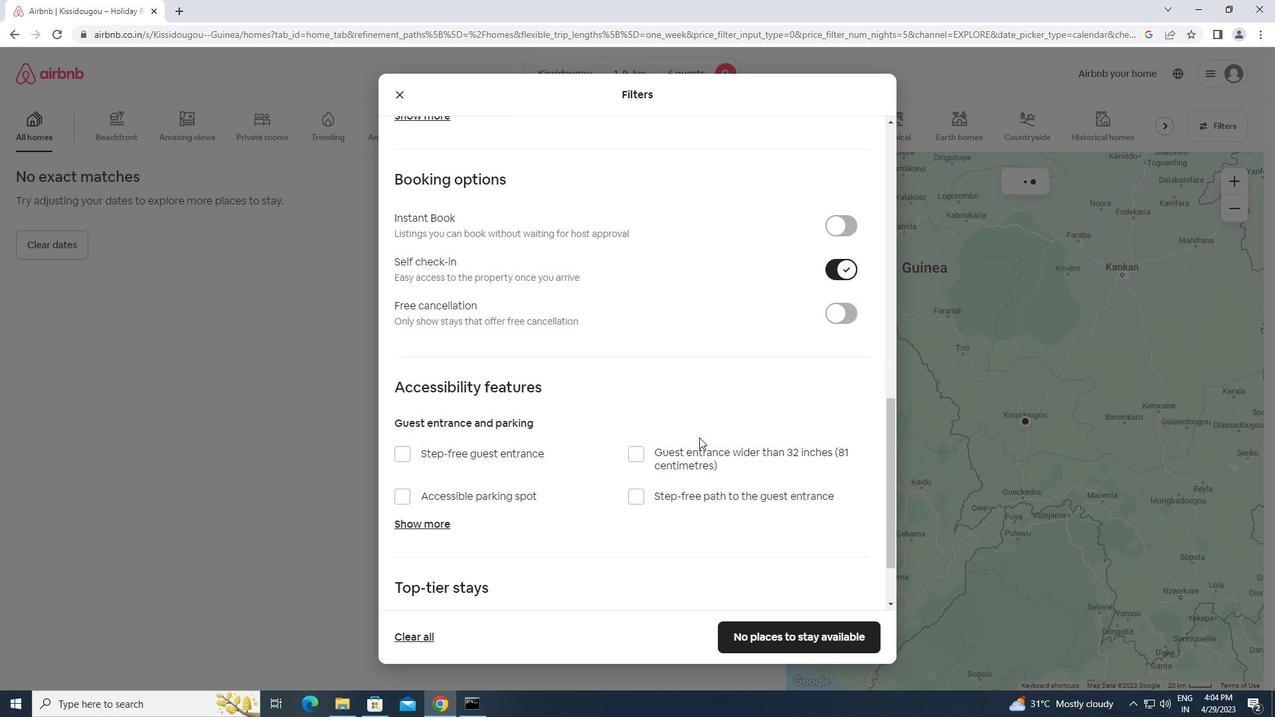 
Action: Mouse scrolled (699, 437) with delta (0, 0)
Screenshot: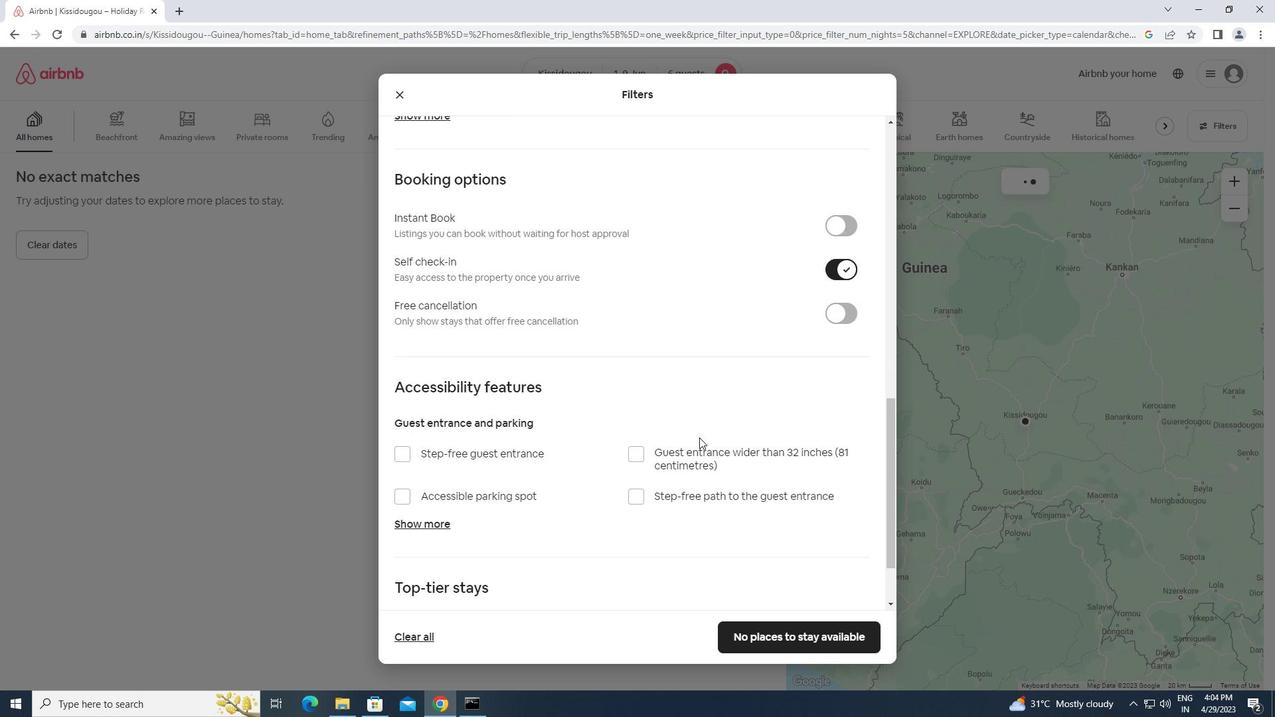 
Action: Mouse moved to (804, 633)
Screenshot: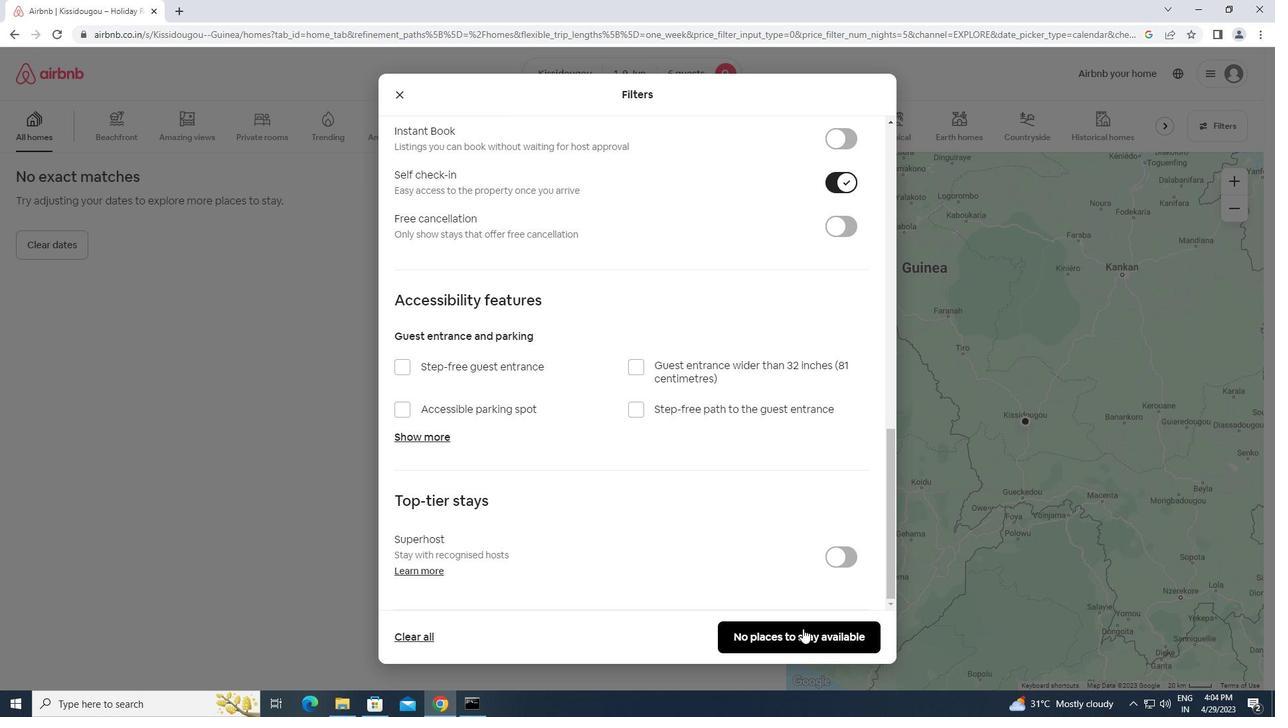 
Action: Mouse pressed left at (804, 633)
Screenshot: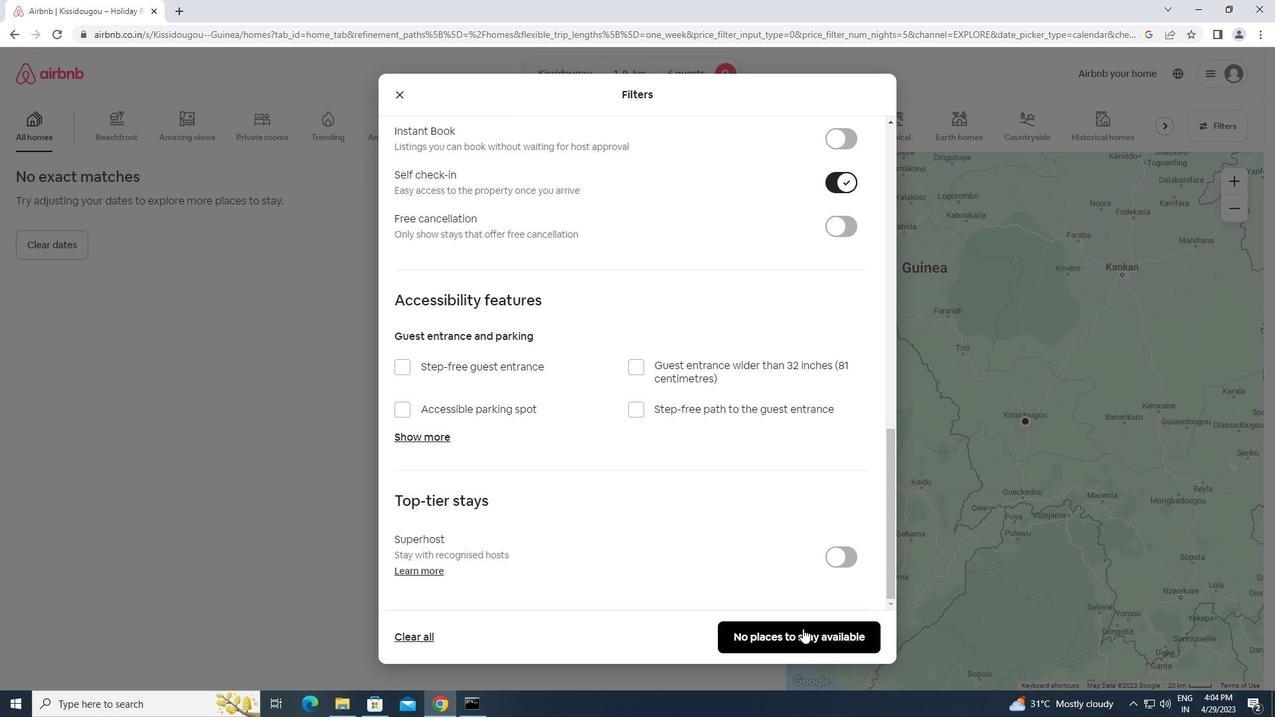 
